 Task: Reply to email with the signature Donald Hall with the subject 'Performance review' from softage.1@softage.net with the message 'I need your input on the best approach to resolving a project issue.' with CC to softage.6@softage.net with an attached document Design_document.docx
Action: Mouse moved to (839, 198)
Screenshot: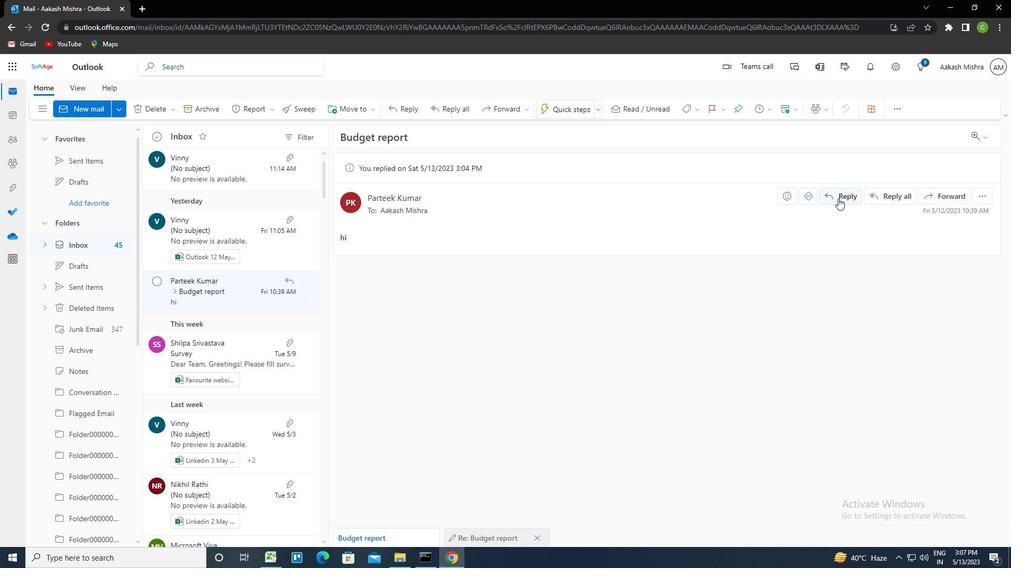 
Action: Mouse pressed left at (839, 198)
Screenshot: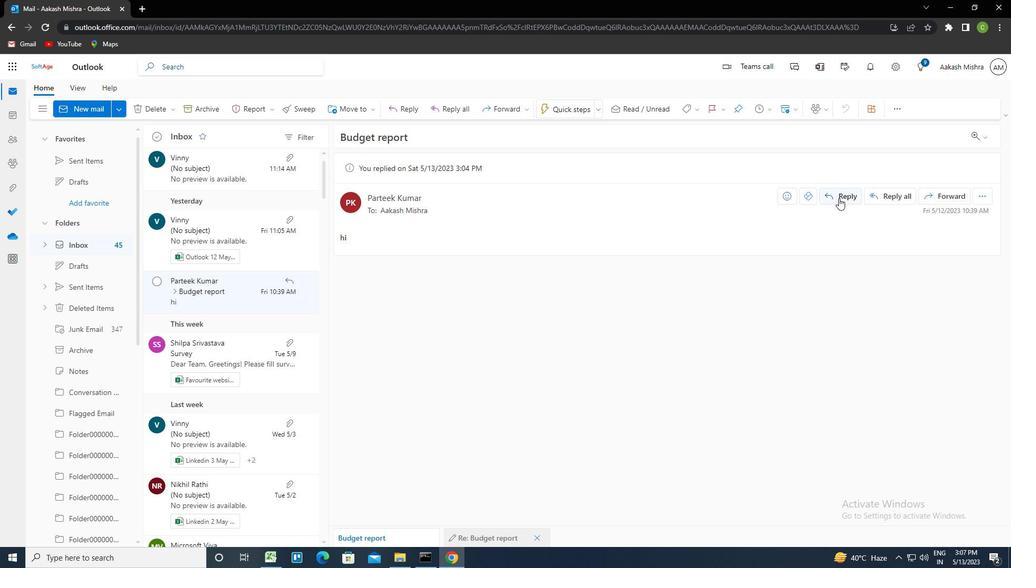 
Action: Mouse moved to (686, 112)
Screenshot: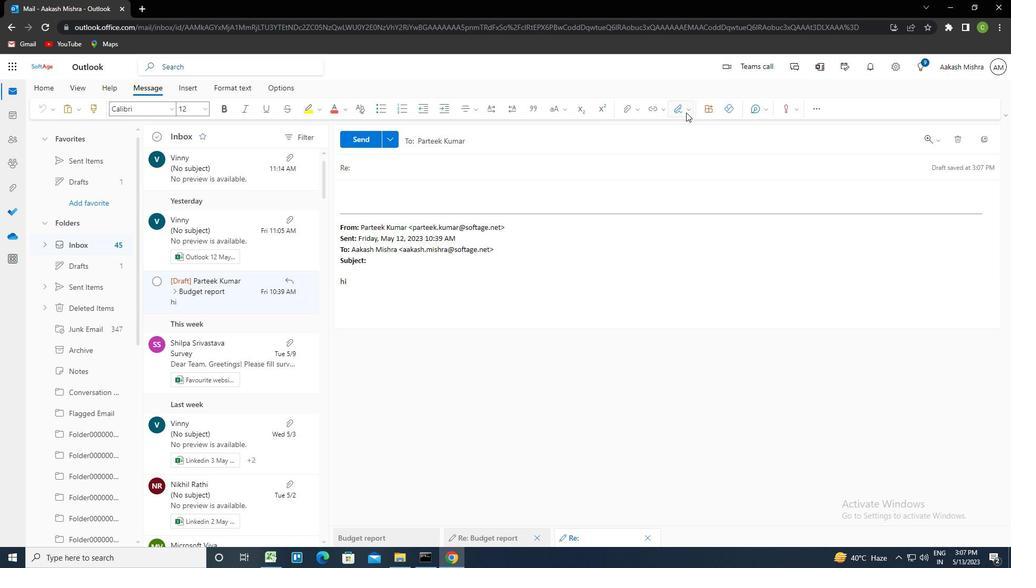 
Action: Mouse pressed left at (686, 112)
Screenshot: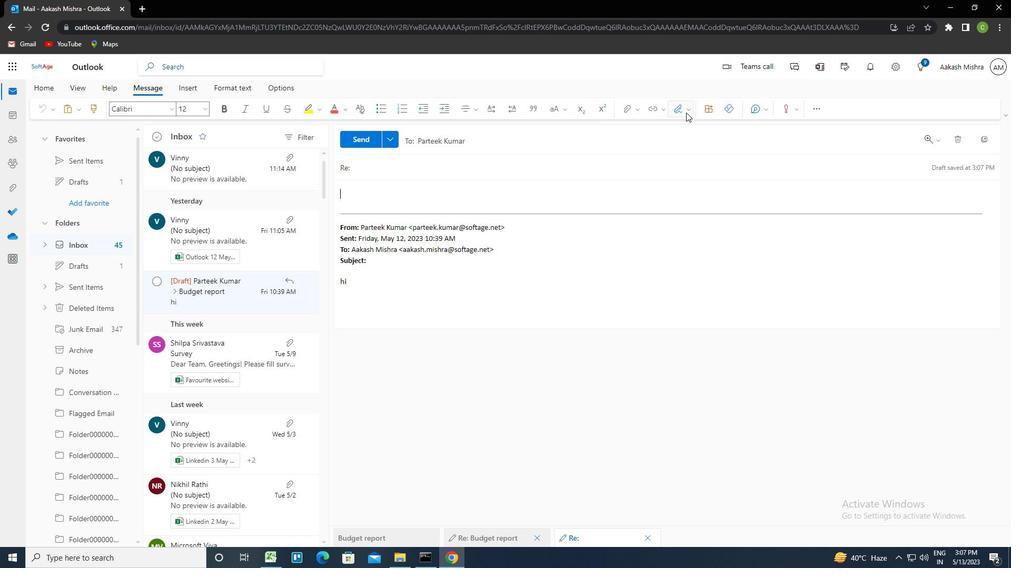 
Action: Mouse moved to (656, 156)
Screenshot: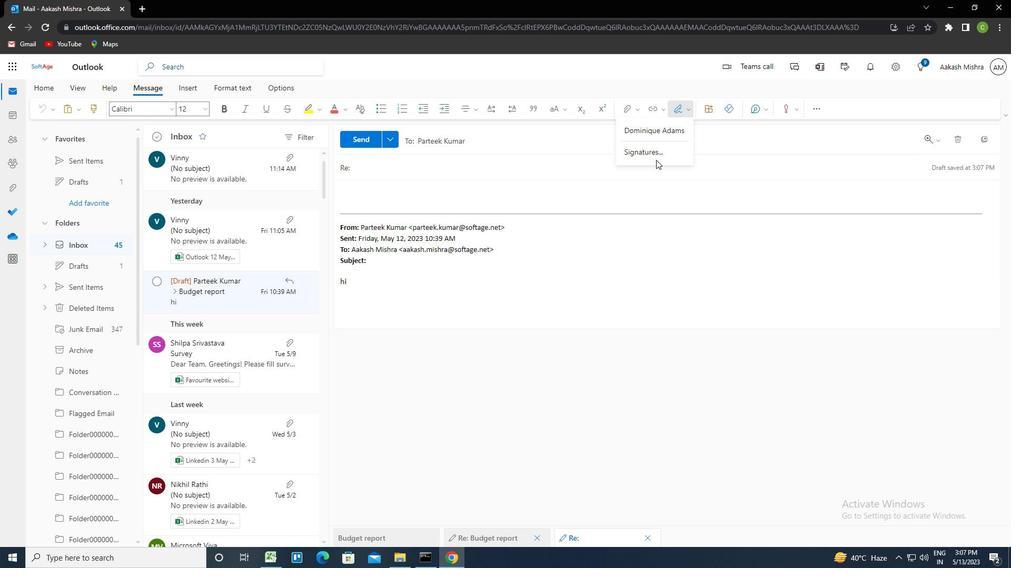 
Action: Mouse pressed left at (656, 156)
Screenshot: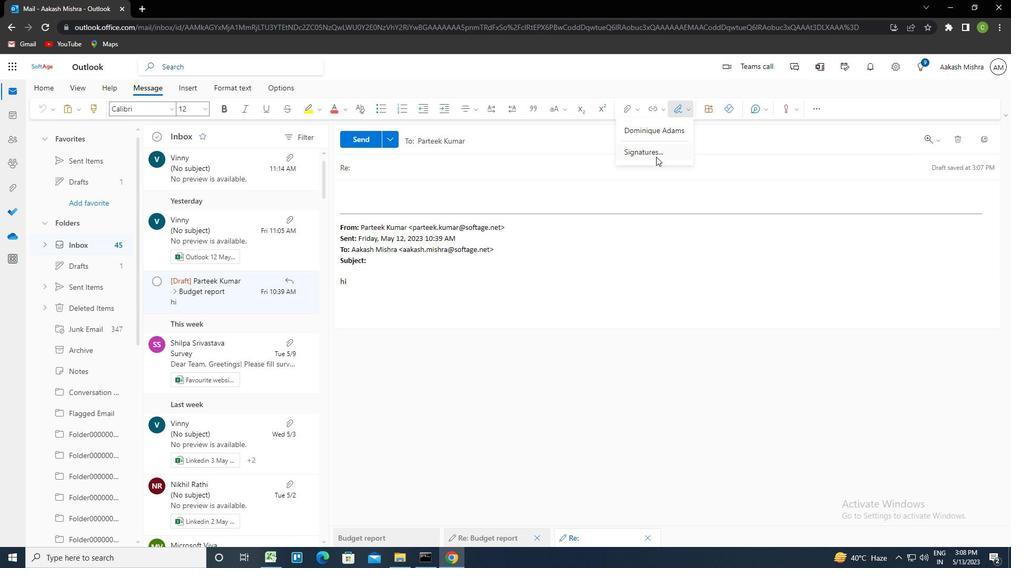 
Action: Mouse moved to (718, 192)
Screenshot: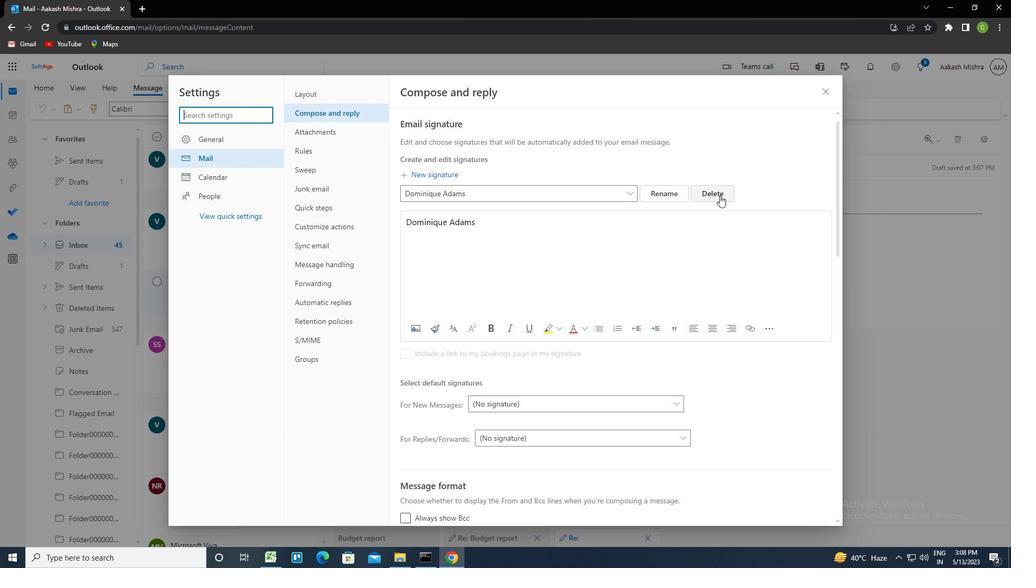 
Action: Mouse pressed left at (718, 192)
Screenshot: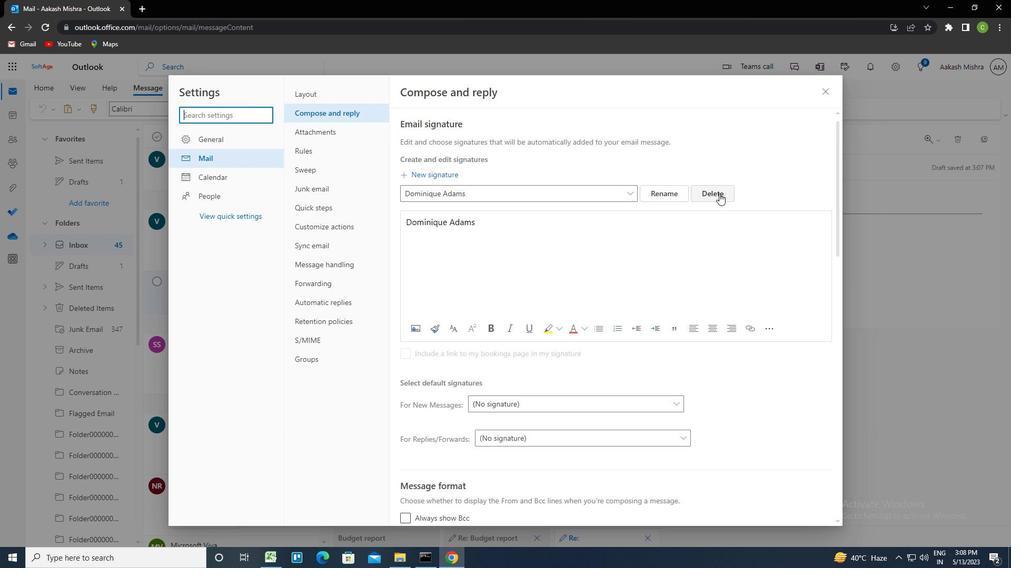 
Action: Mouse moved to (492, 194)
Screenshot: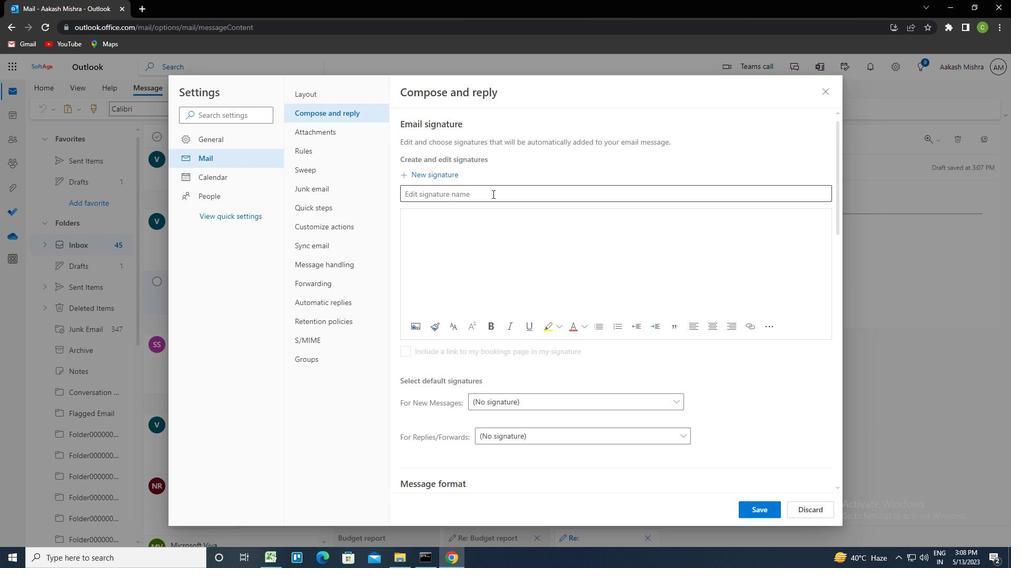 
Action: Mouse pressed left at (492, 194)
Screenshot: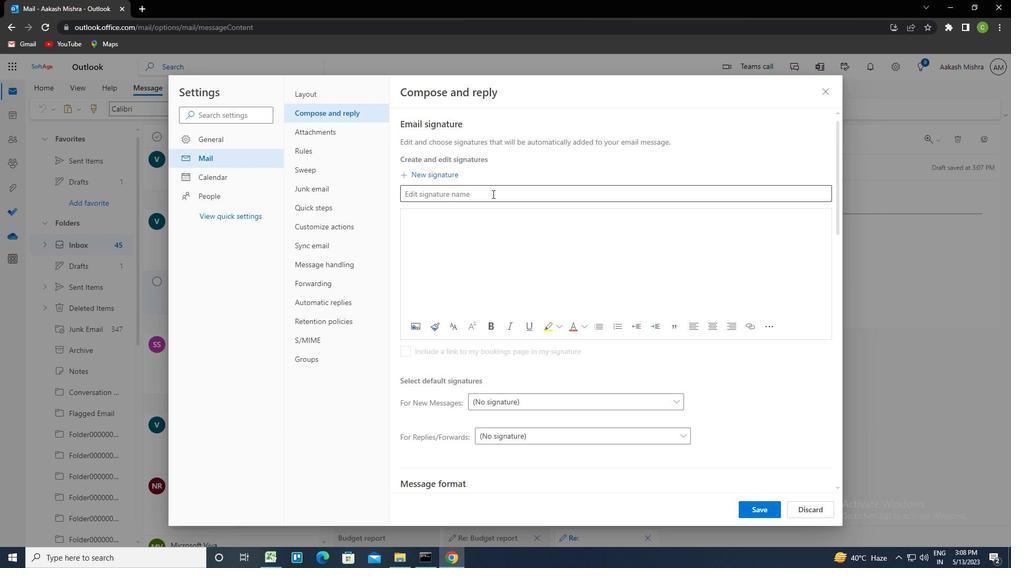 
Action: Key pressed <Key.shift>DONALD<Key.space><Key.shift>HALLctrl+Actrl+C
Screenshot: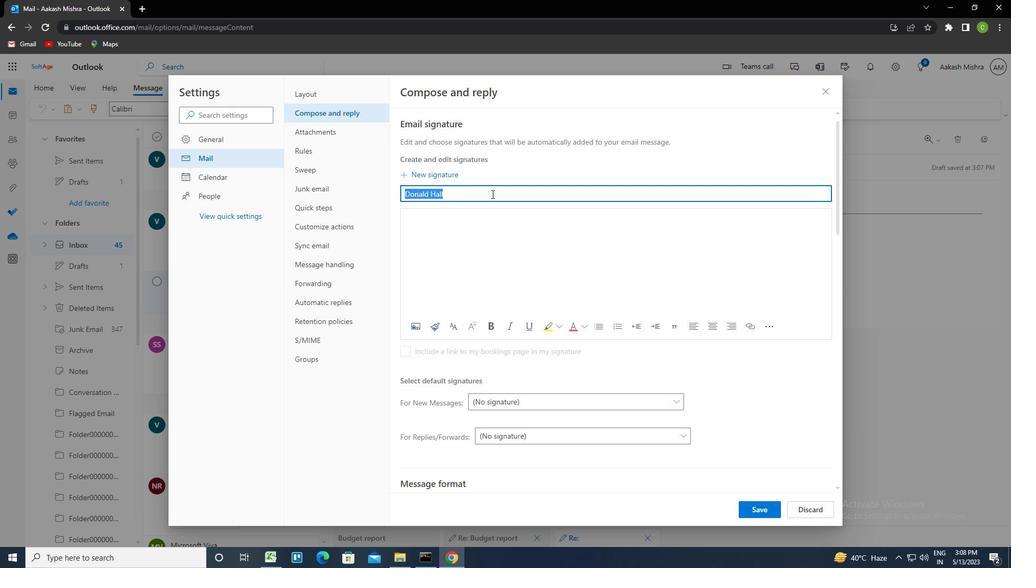 
Action: Mouse moved to (435, 227)
Screenshot: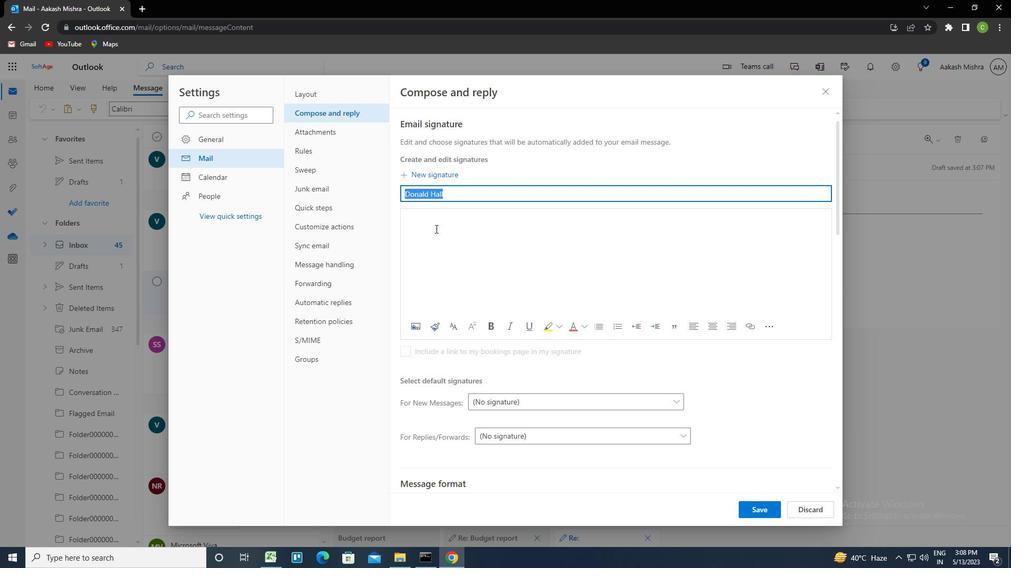 
Action: Mouse pressed left at (435, 227)
Screenshot: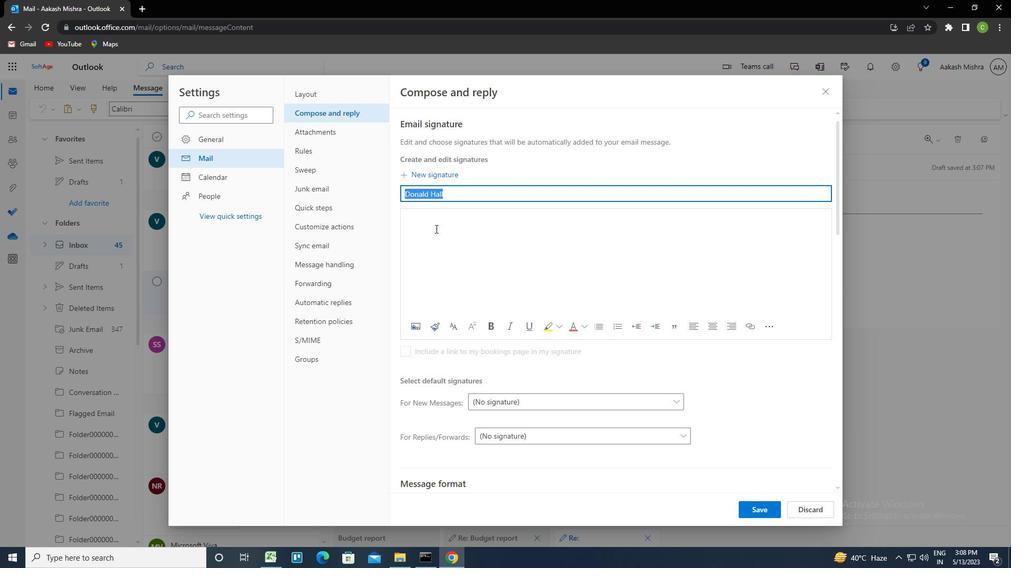 
Action: Key pressed ctrl+V
Screenshot: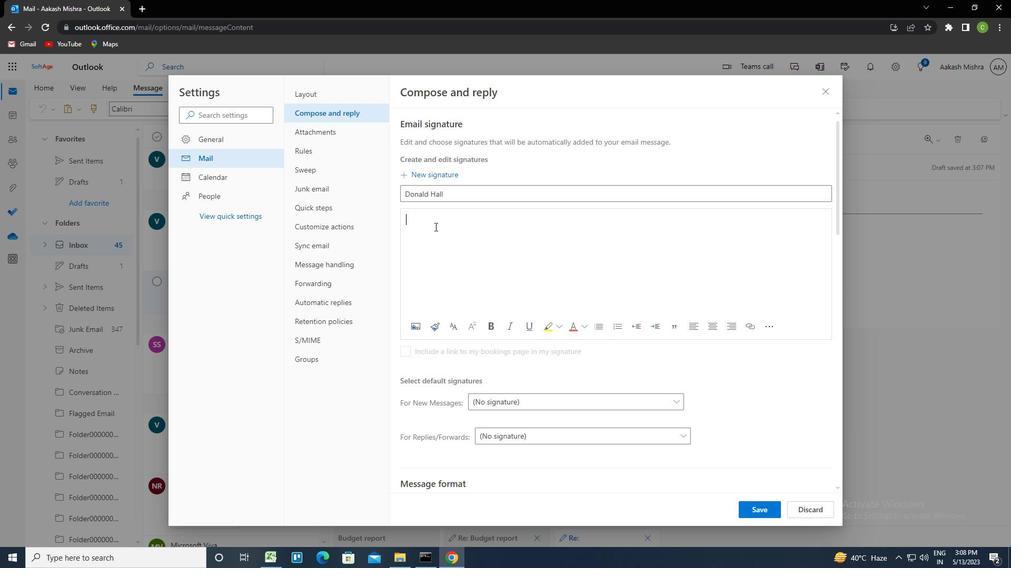 
Action: Mouse moved to (760, 512)
Screenshot: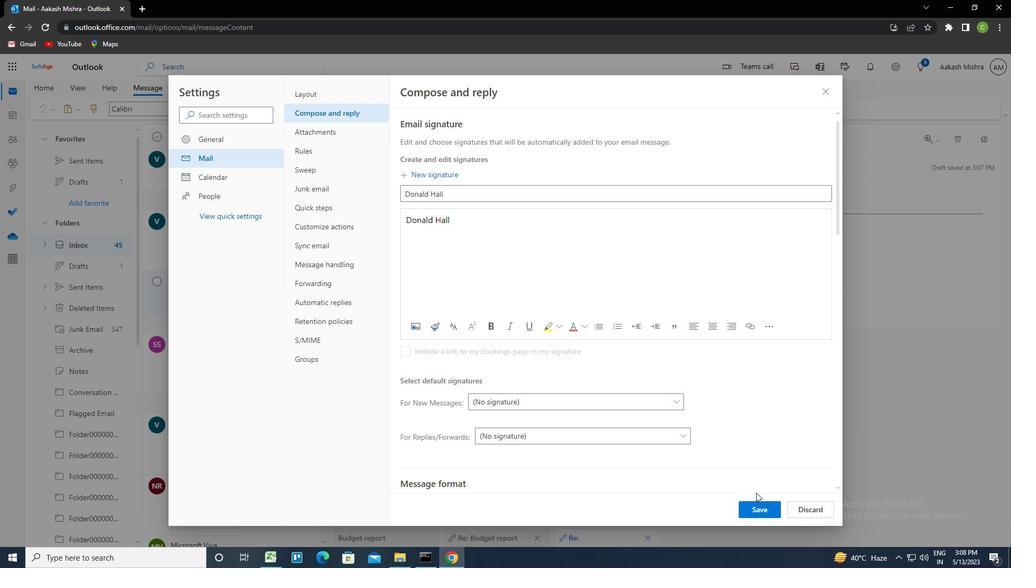 
Action: Mouse pressed left at (760, 512)
Screenshot: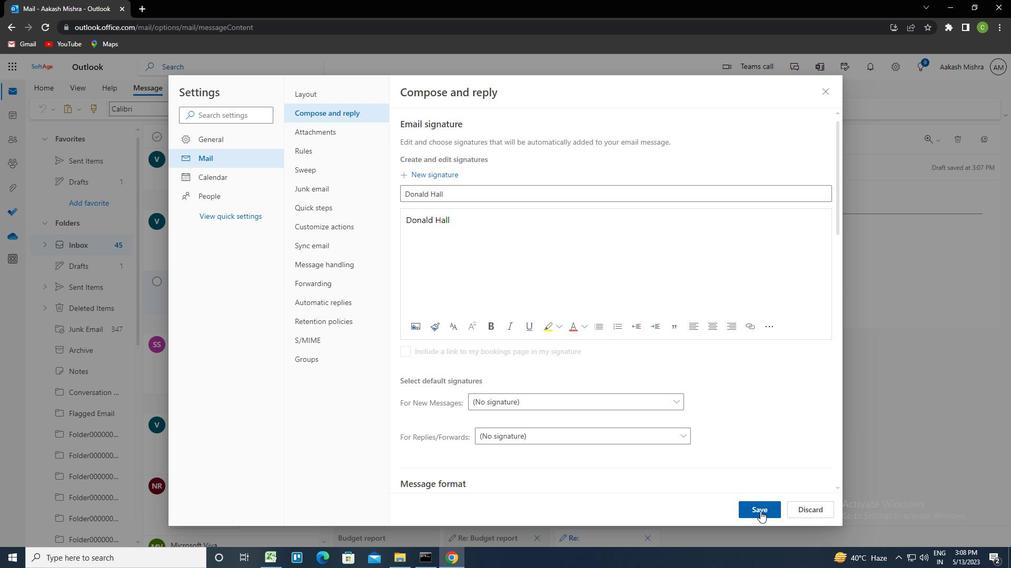 
Action: Mouse moved to (823, 95)
Screenshot: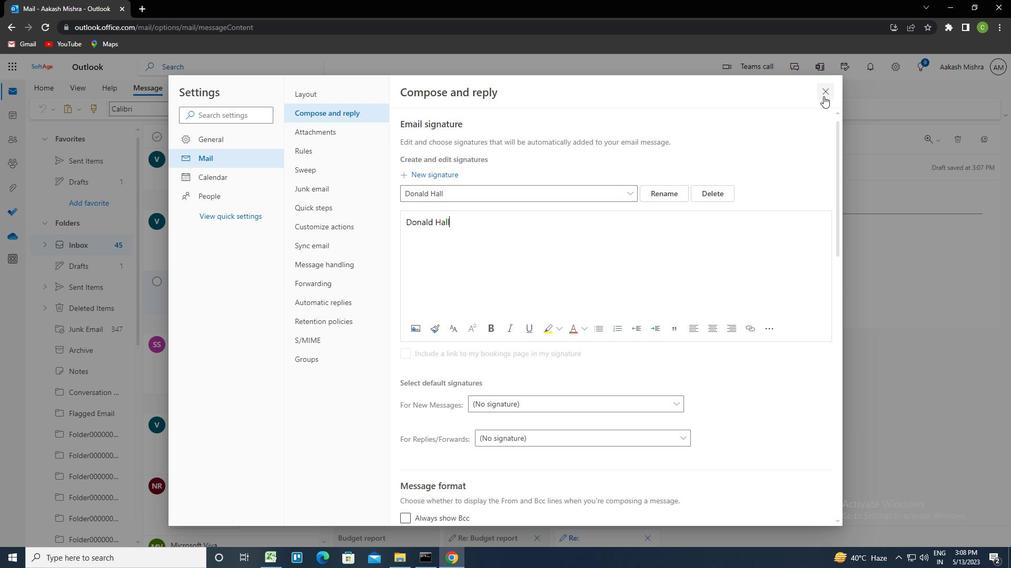 
Action: Mouse pressed left at (823, 95)
Screenshot: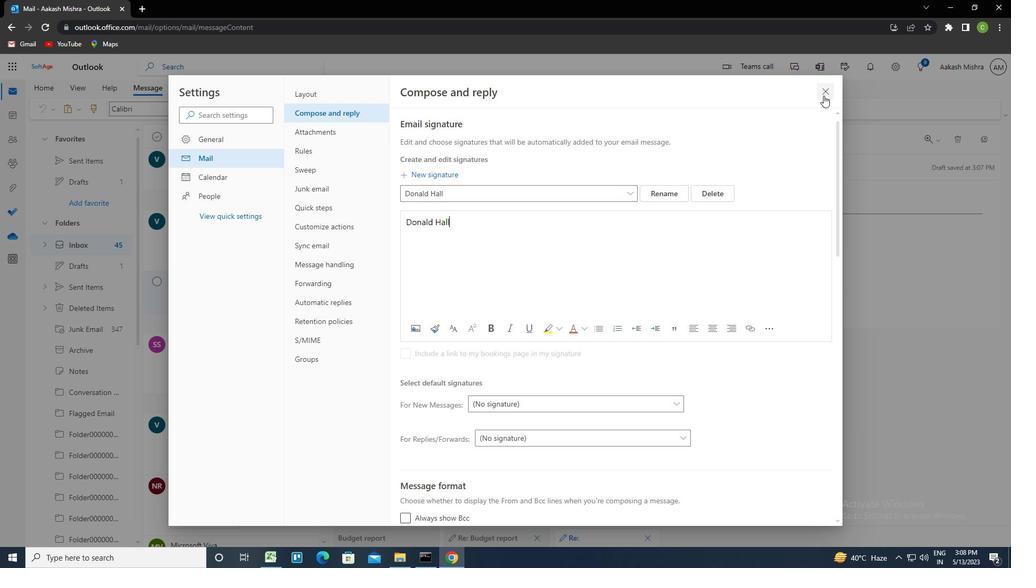 
Action: Mouse moved to (689, 110)
Screenshot: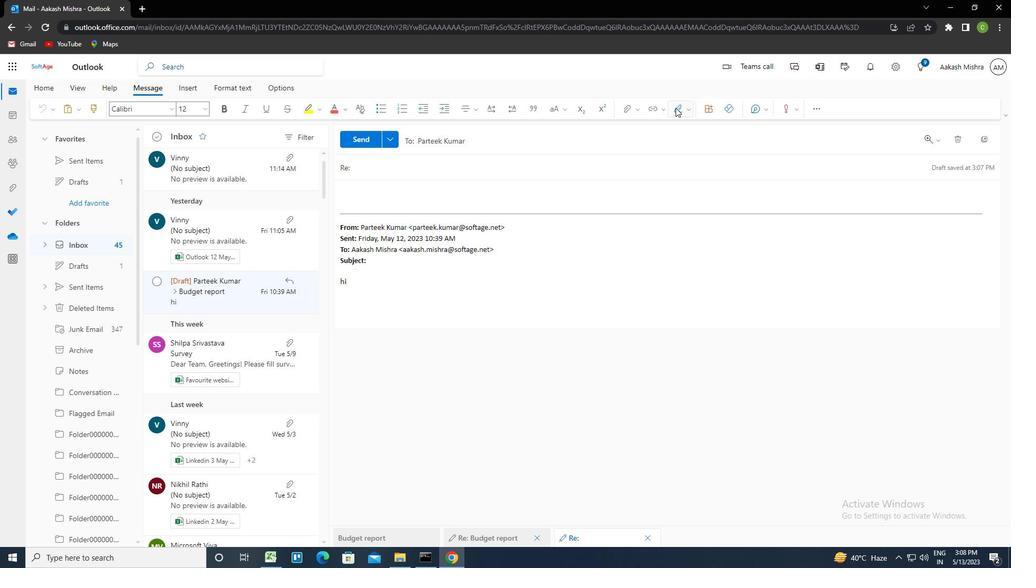 
Action: Mouse pressed left at (689, 110)
Screenshot: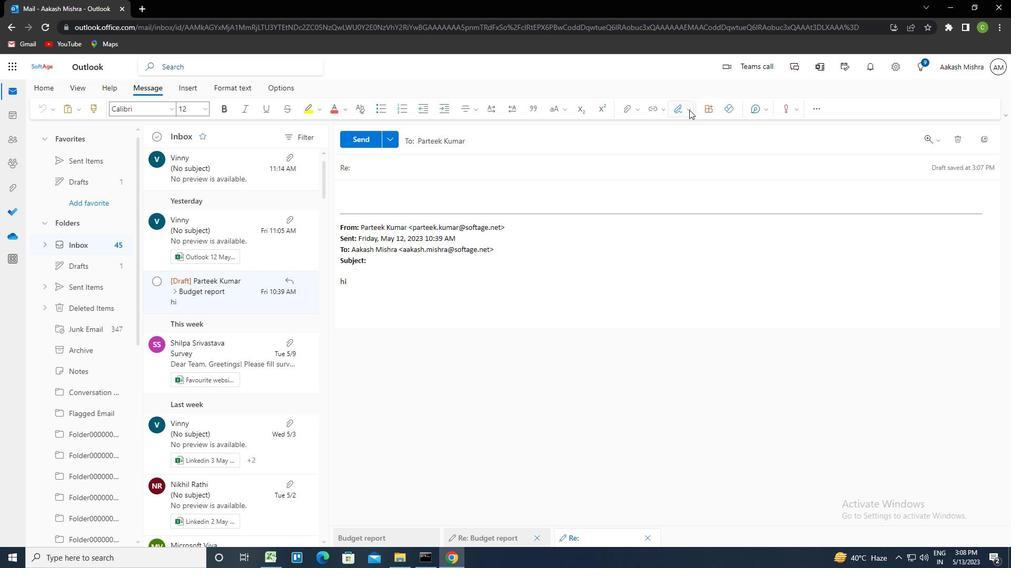 
Action: Mouse moved to (673, 132)
Screenshot: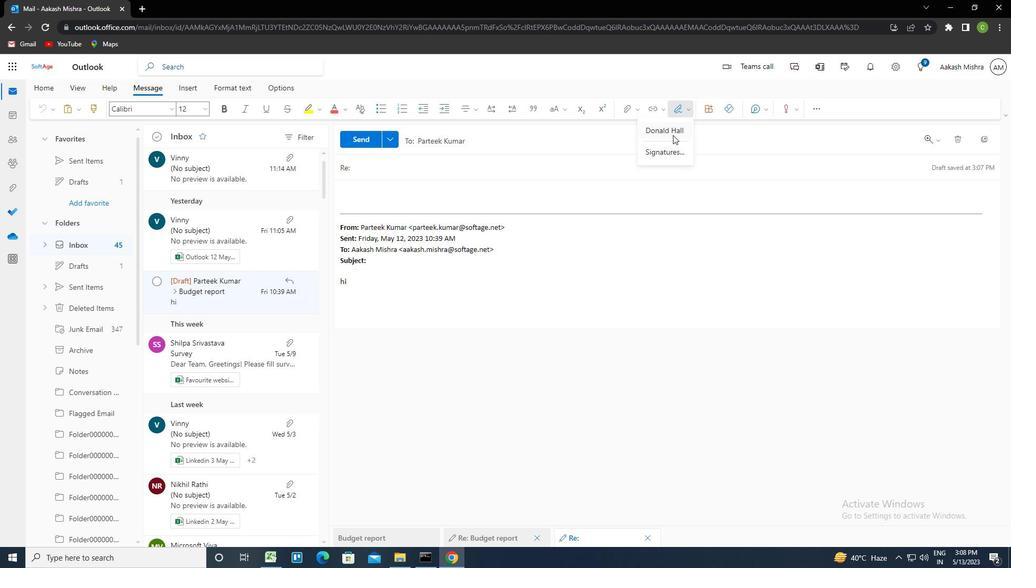 
Action: Mouse pressed left at (673, 132)
Screenshot: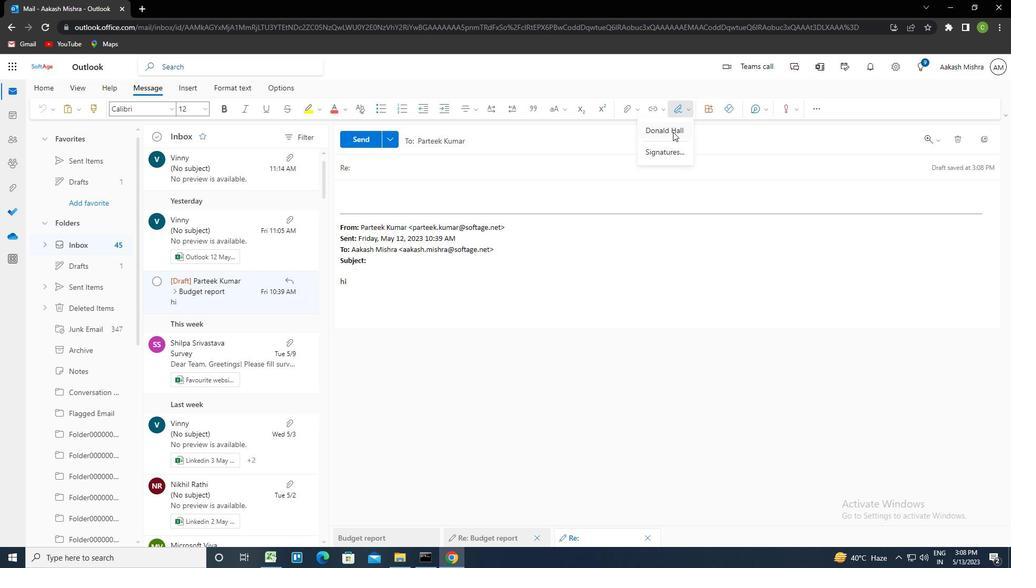
Action: Mouse moved to (364, 171)
Screenshot: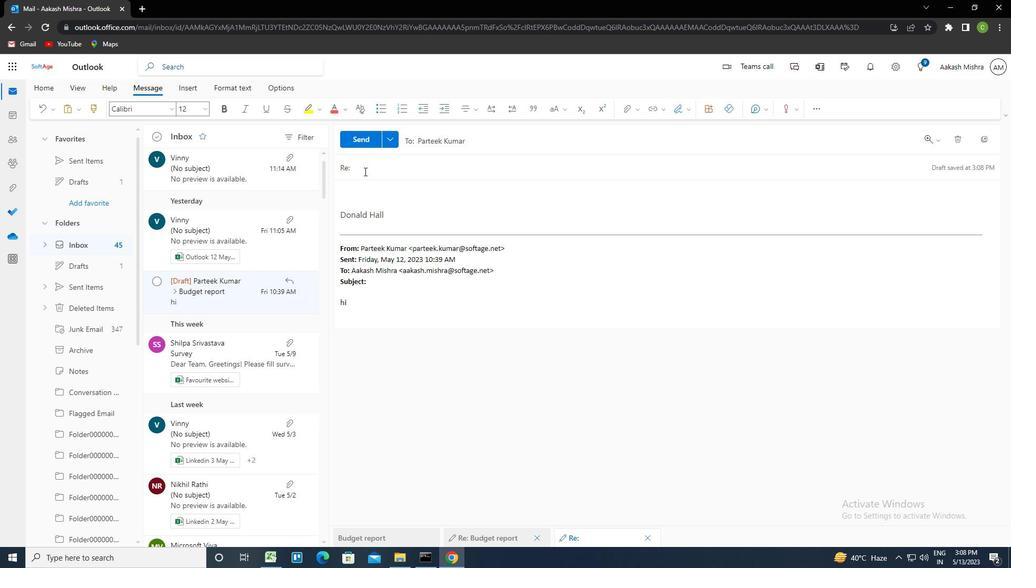 
Action: Mouse pressed left at (364, 171)
Screenshot: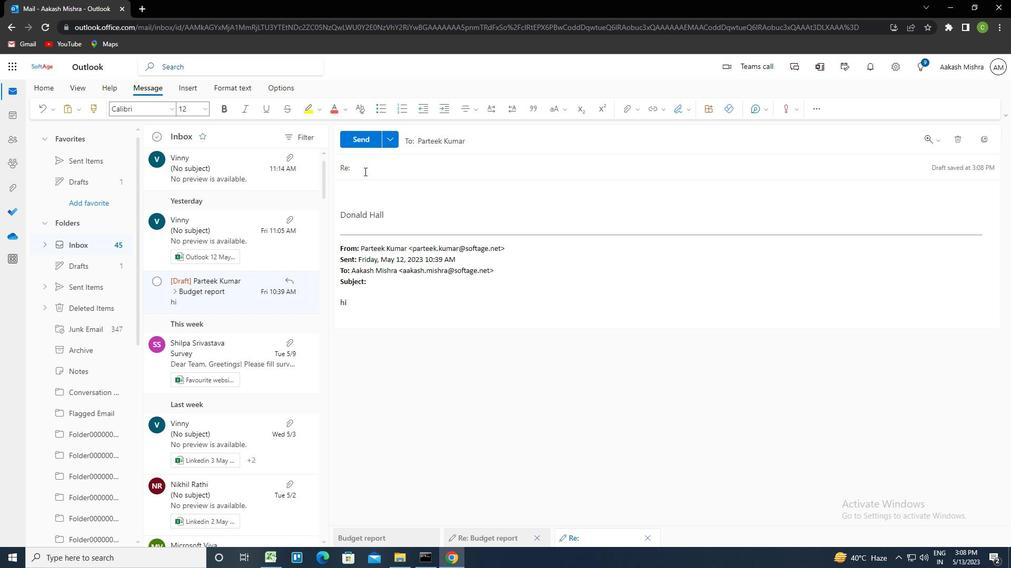 
Action: Key pressed <Key.shift>PERFORMANCE<Key.space>REVIEW
Screenshot: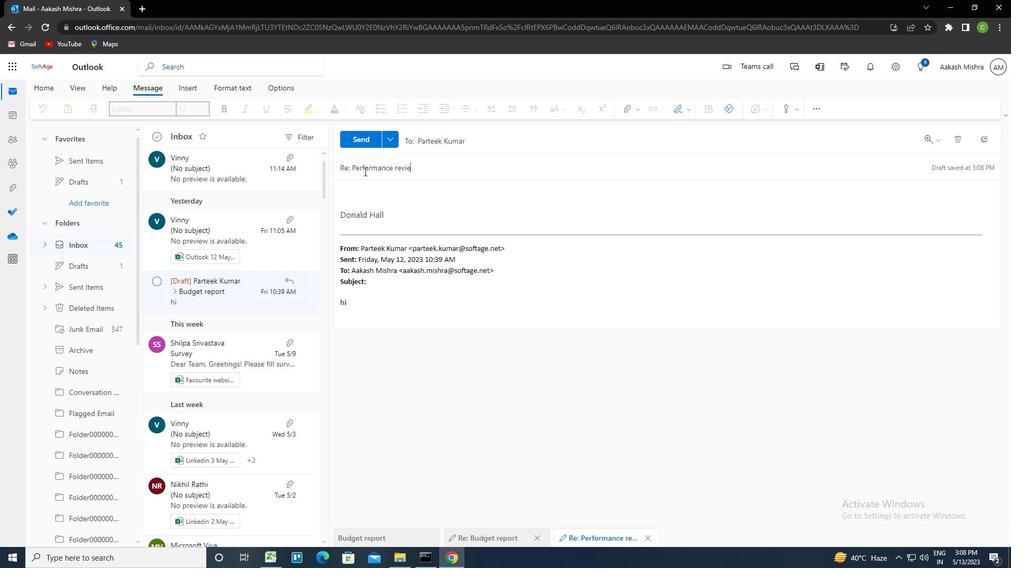 
Action: Mouse moved to (345, 191)
Screenshot: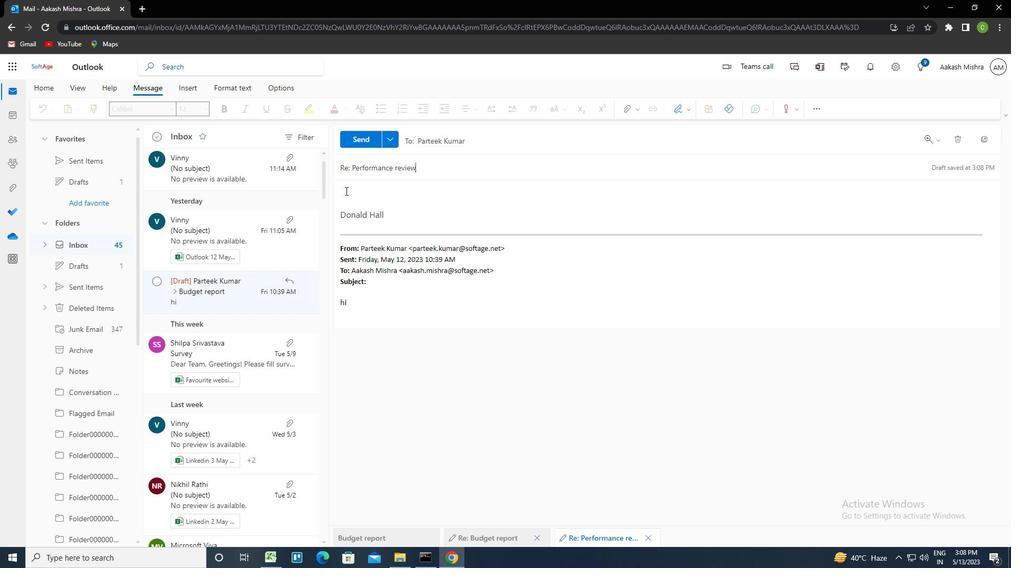 
Action: Mouse pressed left at (345, 191)
Screenshot: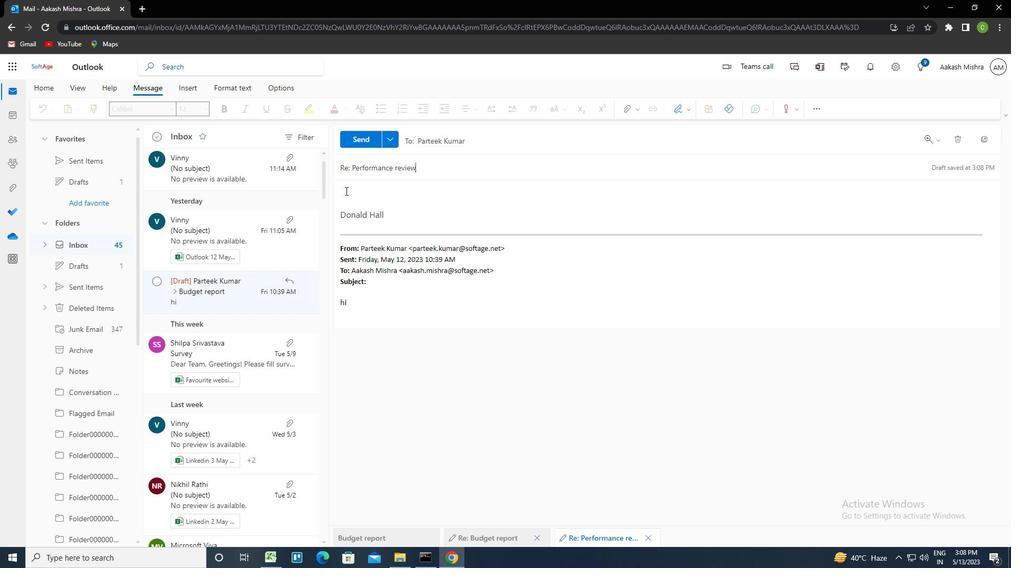 
Action: Mouse moved to (346, 191)
Screenshot: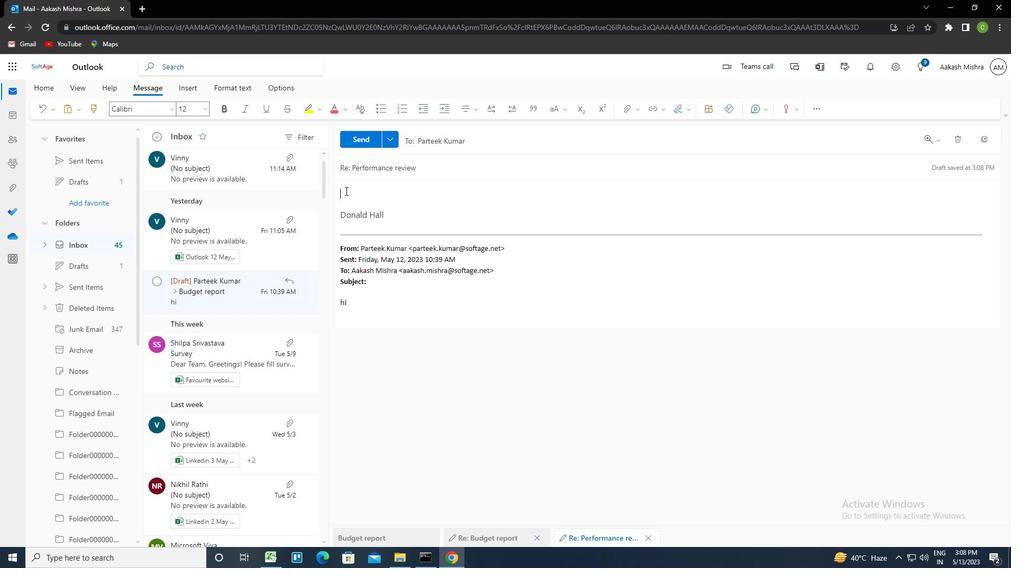 
Action: Key pressed <Key.shift>I<Key.space>NEED<Key.space>YOUR<Key.space>INPUT<Key.space>ON<Key.space>THE<Key.space>BEST<Key.space>APPROACH<Key.space>TO<Key.space>RESOLB<Key.backspace>VING<Key.space>A<Key.space>PROJECT<Key.space>ISSUE.
Screenshot: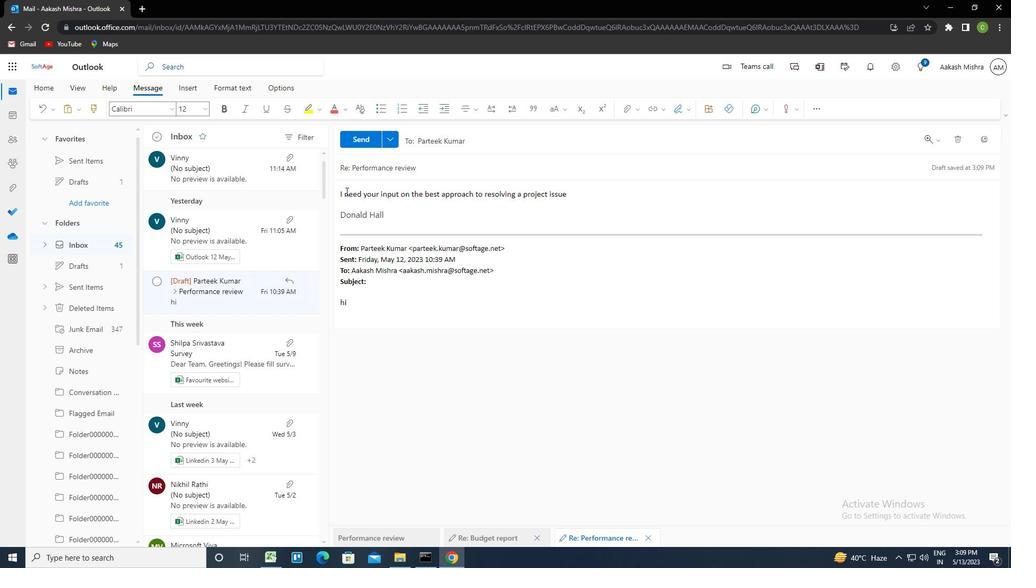 
Action: Mouse moved to (439, 141)
Screenshot: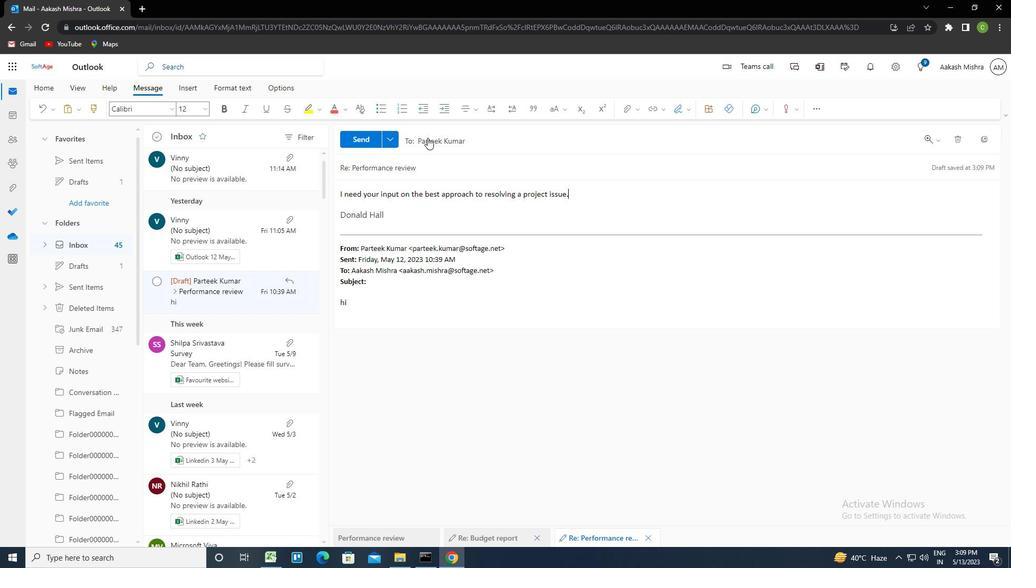 
Action: Mouse pressed left at (439, 141)
Screenshot: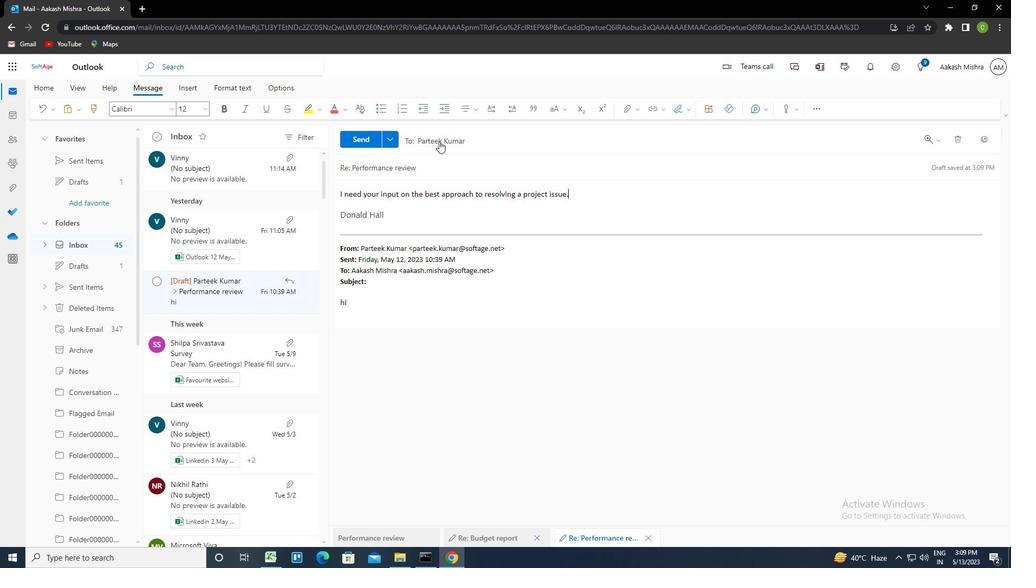 
Action: Mouse moved to (406, 192)
Screenshot: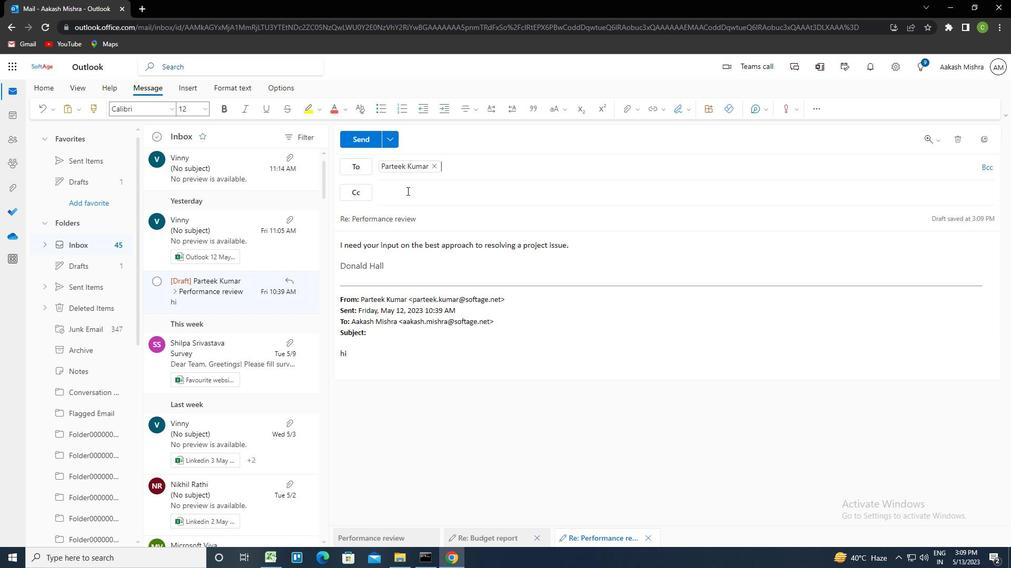
Action: Mouse pressed left at (406, 192)
Screenshot: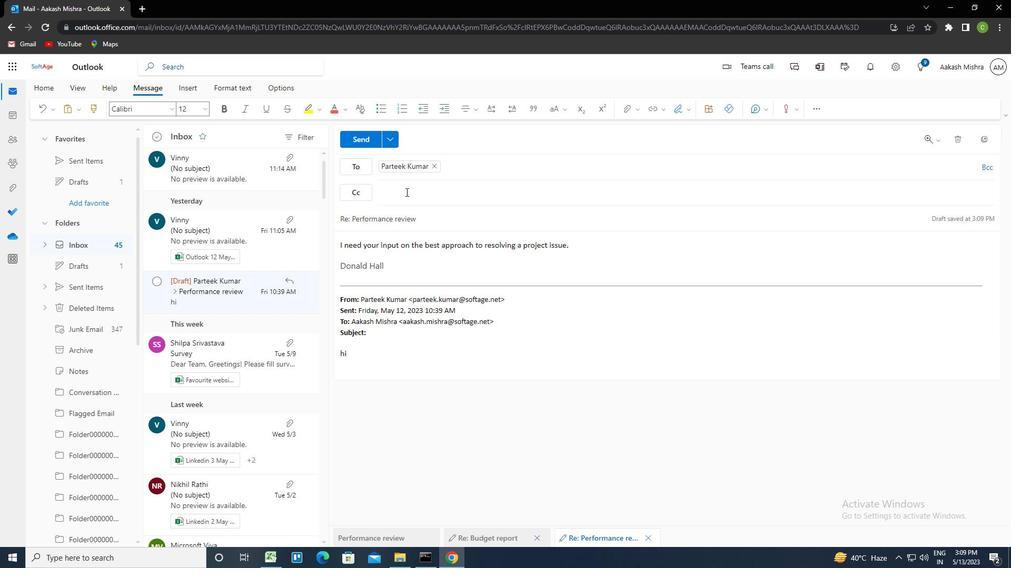 
Action: Key pressed <Key.shift><Key.shift><Key.shift><Key.shift>SOFTAGE.6NET
Screenshot: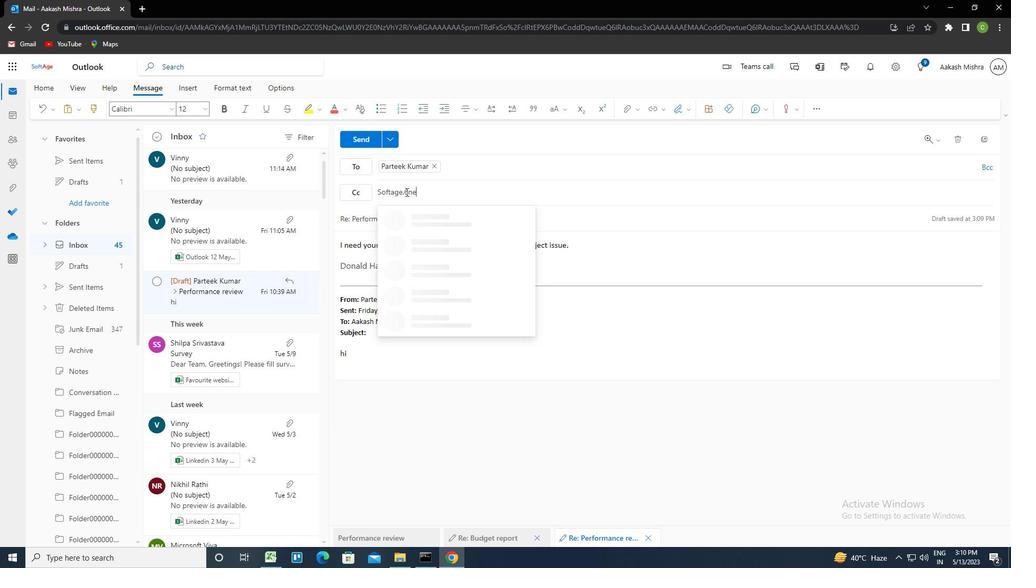 
Action: Mouse moved to (457, 197)
Screenshot: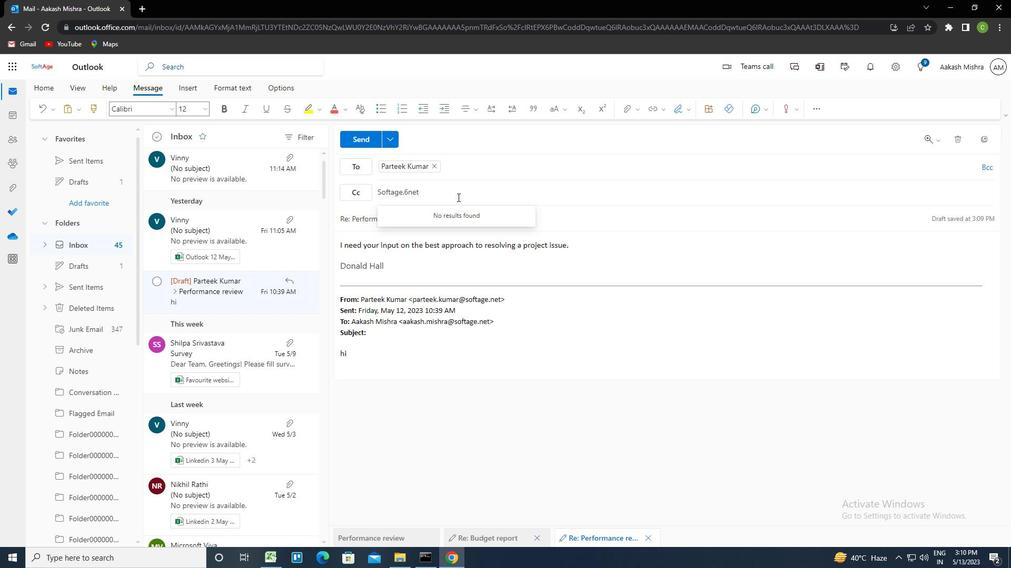 
Action: Key pressed <Key.enter><Key.backspace><Key.backspace><Key.backspace><Key.shift><Key.shift><Key.shift><Key.shift><Key.shift><Key.shift><Key.shift><Key.shift><Key.shift><Key.shift>@SOFTAGE.NET<Key.enter>
Screenshot: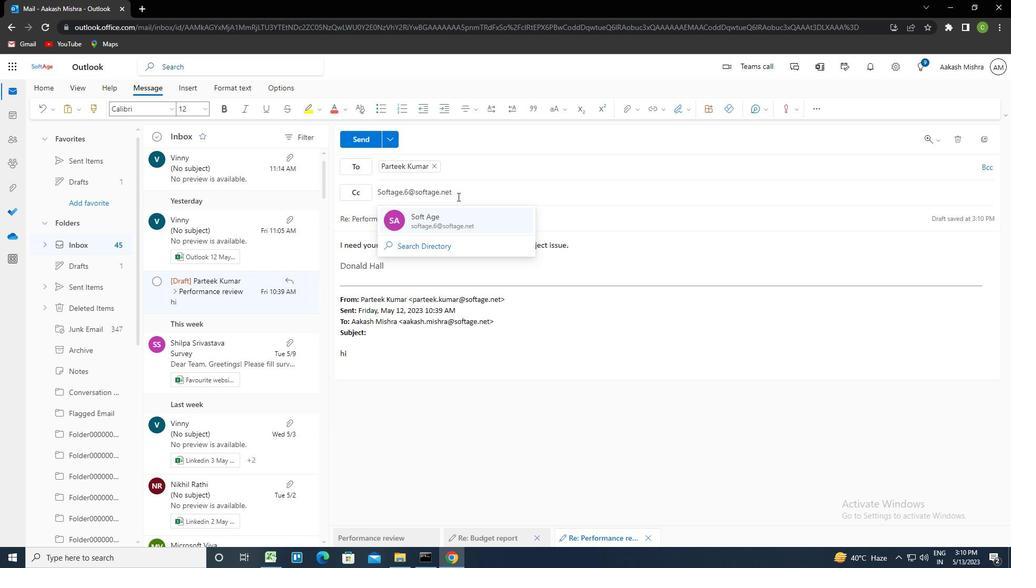 
Action: Mouse moved to (639, 109)
Screenshot: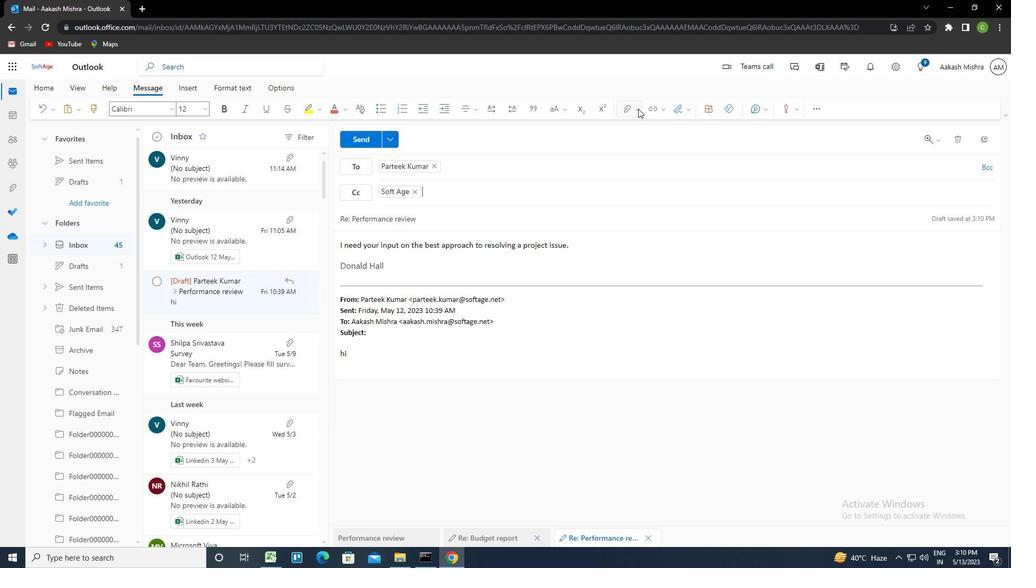 
Action: Mouse pressed left at (639, 109)
Screenshot: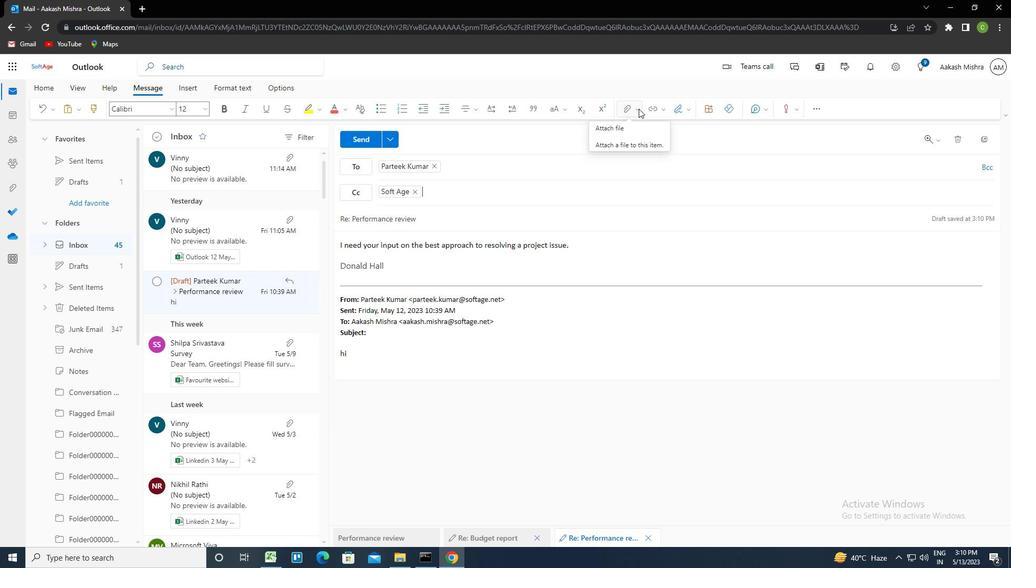 
Action: Mouse moved to (565, 132)
Screenshot: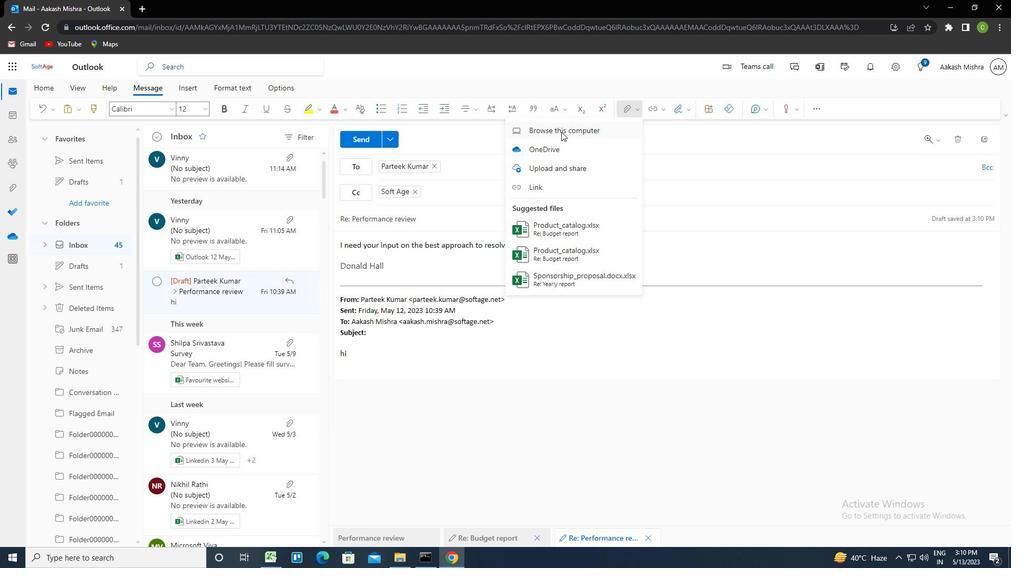 
Action: Mouse pressed left at (565, 132)
Screenshot: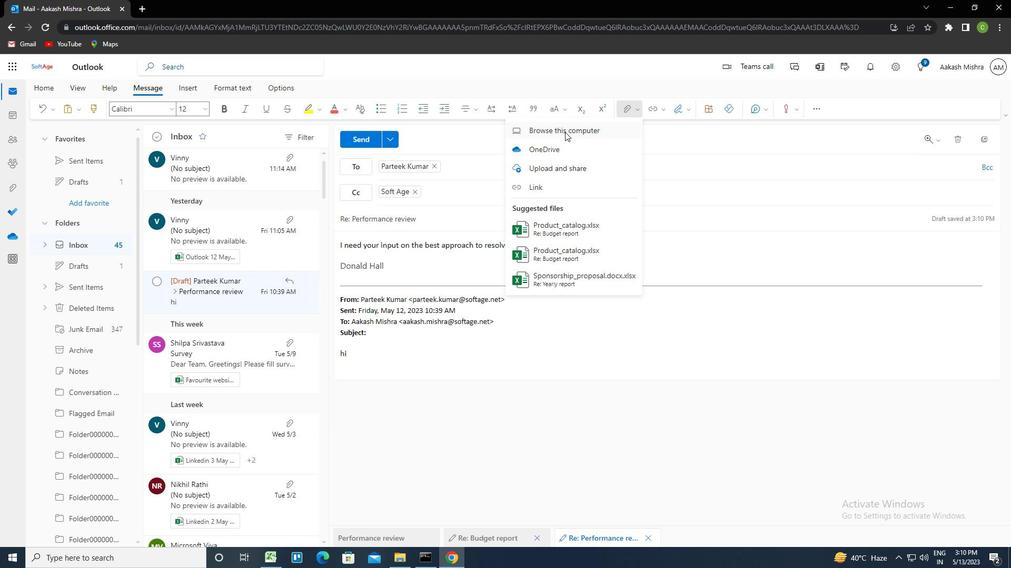 
Action: Mouse moved to (160, 144)
Screenshot: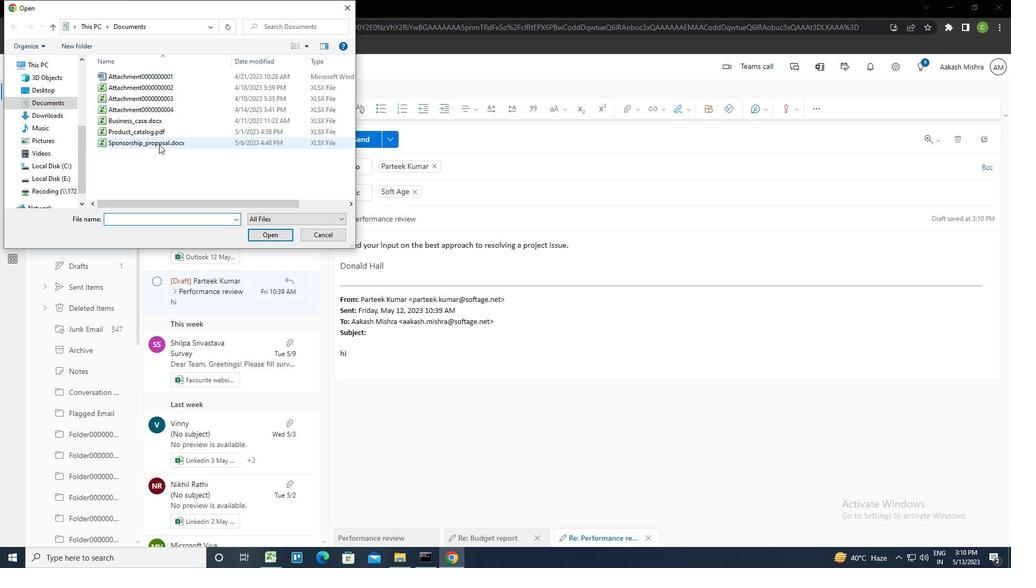 
Action: Mouse pressed left at (160, 144)
Screenshot: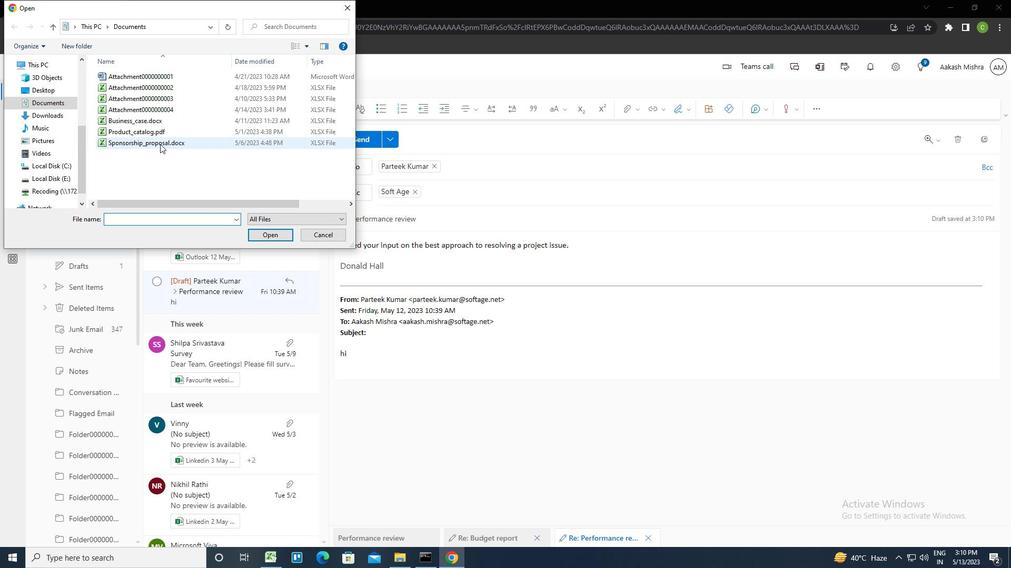 
Action: Key pressed <Key.f2><Key.shift>DESIGN<Key.space><Key.backspace><Key.shift_r><Key.shift_r><Key.shift_r><Key.shift_r><Key.shift_r><Key.shift_r><Key.shift_r><Key.shift_r><Key.shift_r><Key.shift_r><Key.shift_r>_DOCUMENT.DOCX<Key.enter>
Screenshot: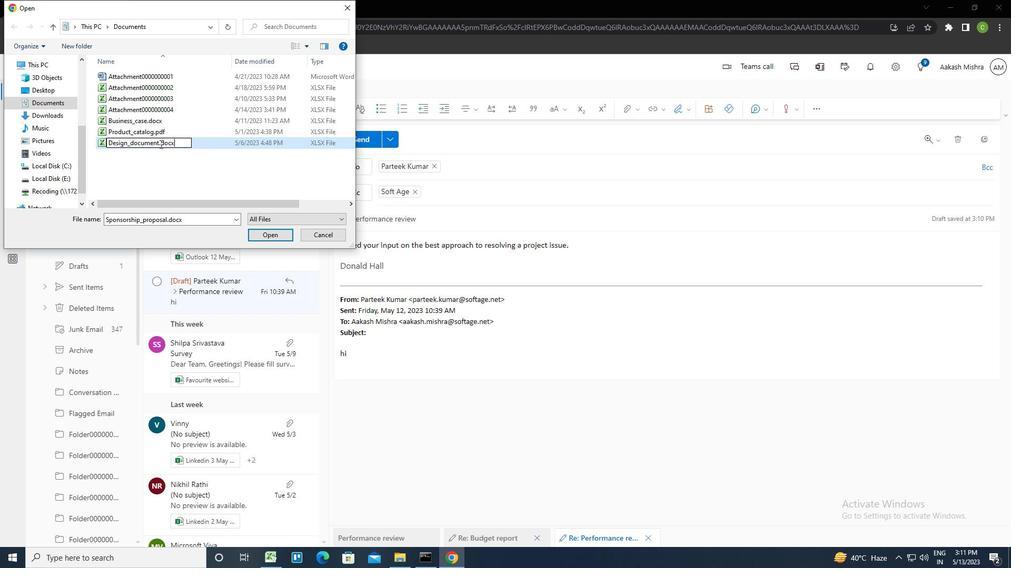 
Action: Mouse moved to (257, 233)
Screenshot: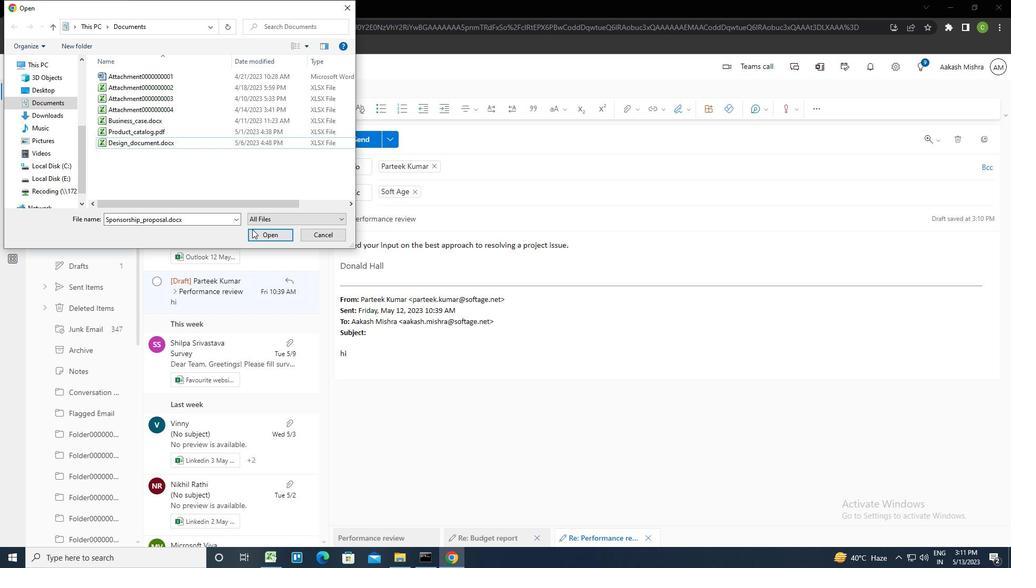 
Action: Mouse pressed left at (257, 233)
Screenshot: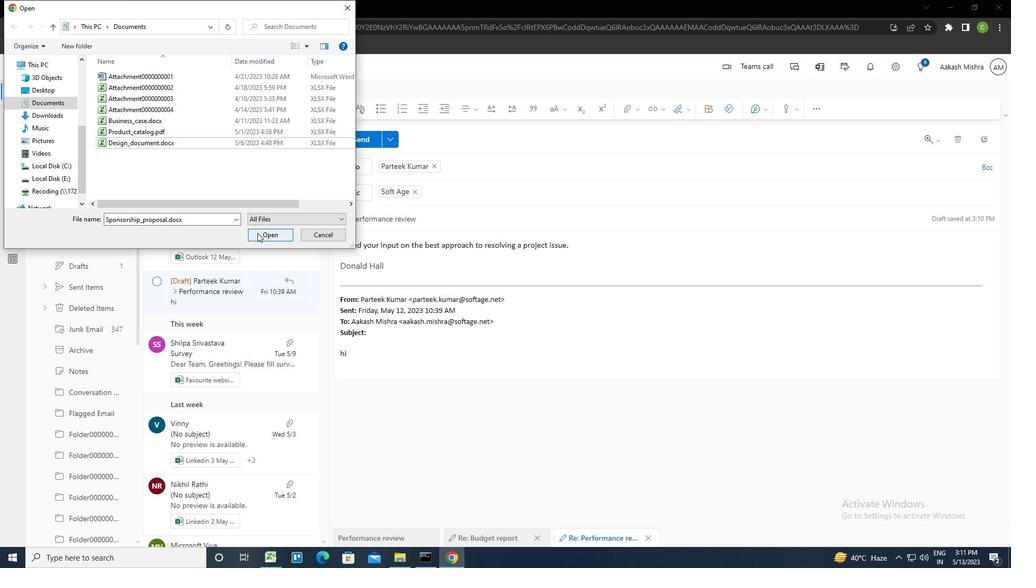 
Action: Mouse moved to (182, 145)
Screenshot: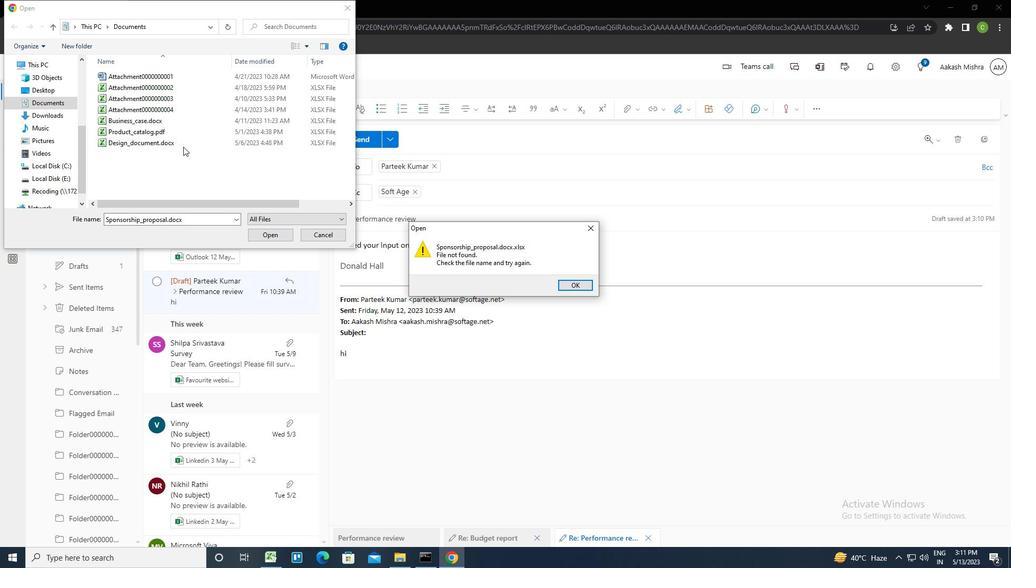 
Action: Mouse pressed left at (182, 145)
Screenshot: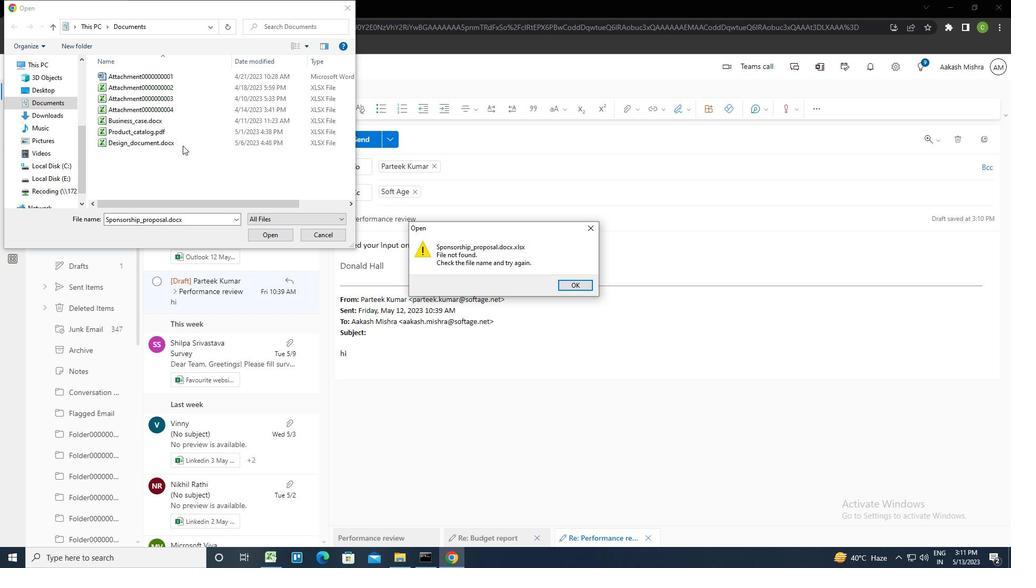 
Action: Mouse moved to (564, 281)
Screenshot: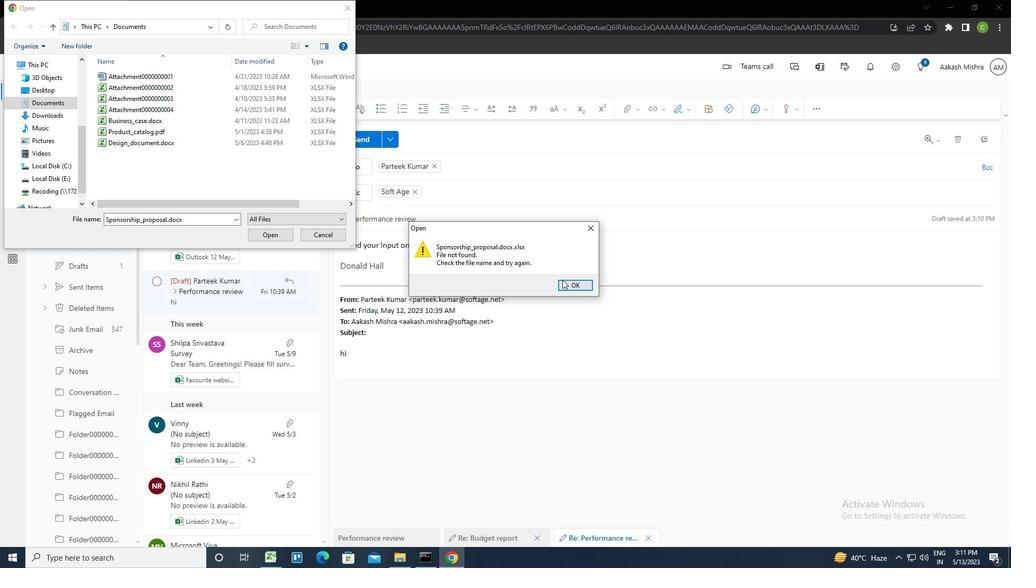 
Action: Mouse pressed left at (564, 281)
Screenshot: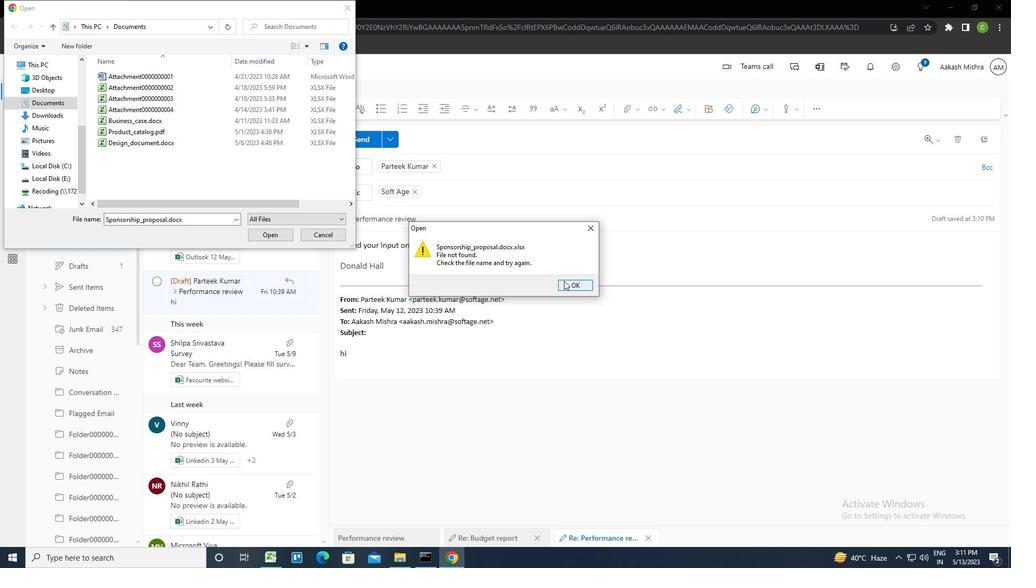 
Action: Mouse moved to (184, 145)
Screenshot: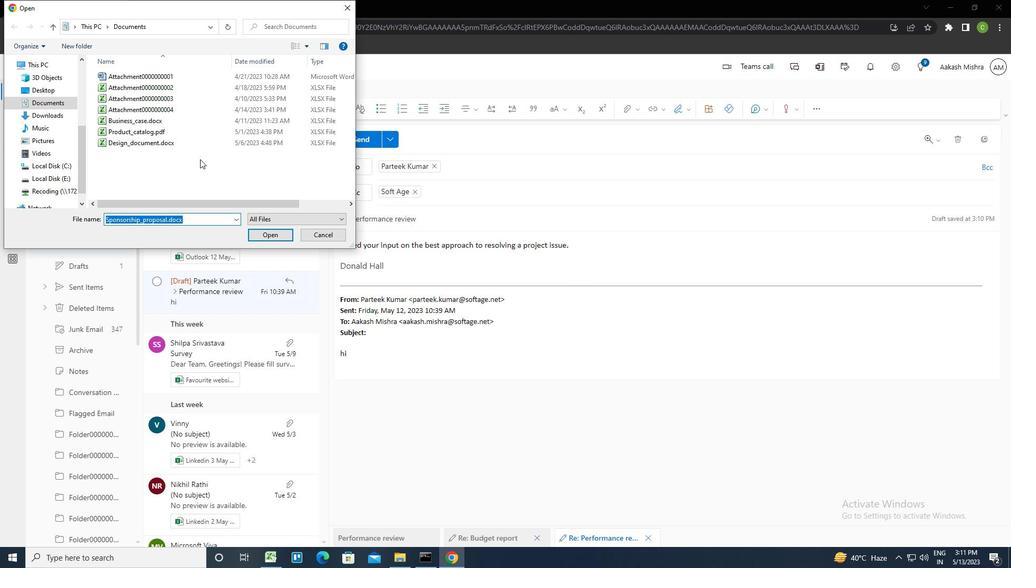 
Action: Mouse pressed left at (184, 145)
Screenshot: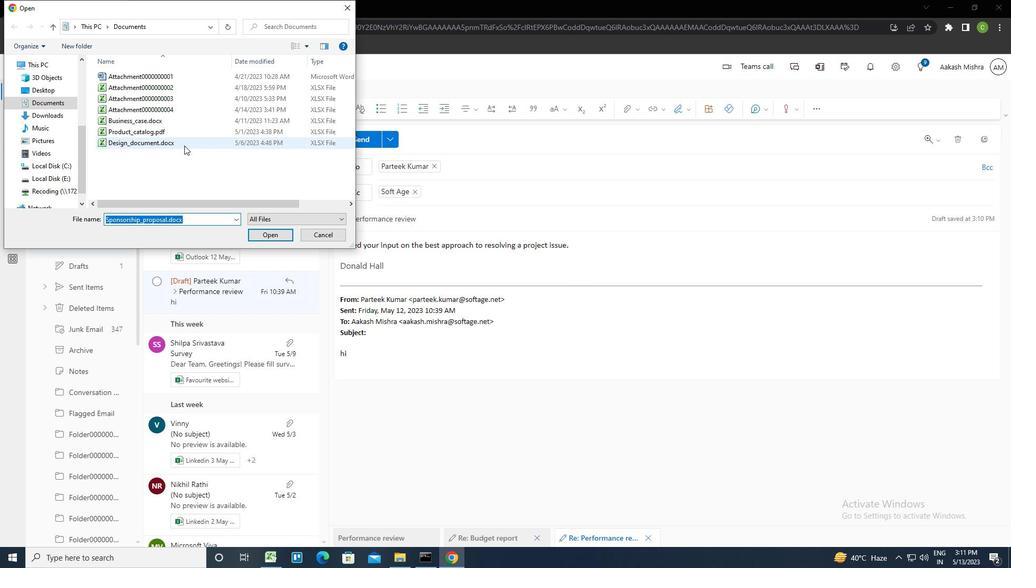 
Action: Mouse moved to (183, 145)
Screenshot: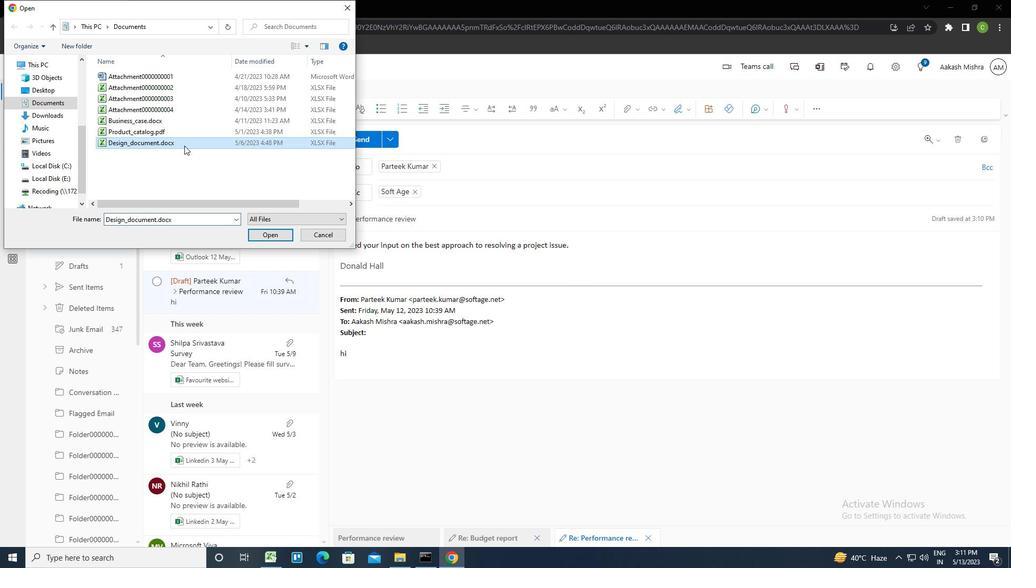 
Action: Key pressed <Key.f2>
Screenshot: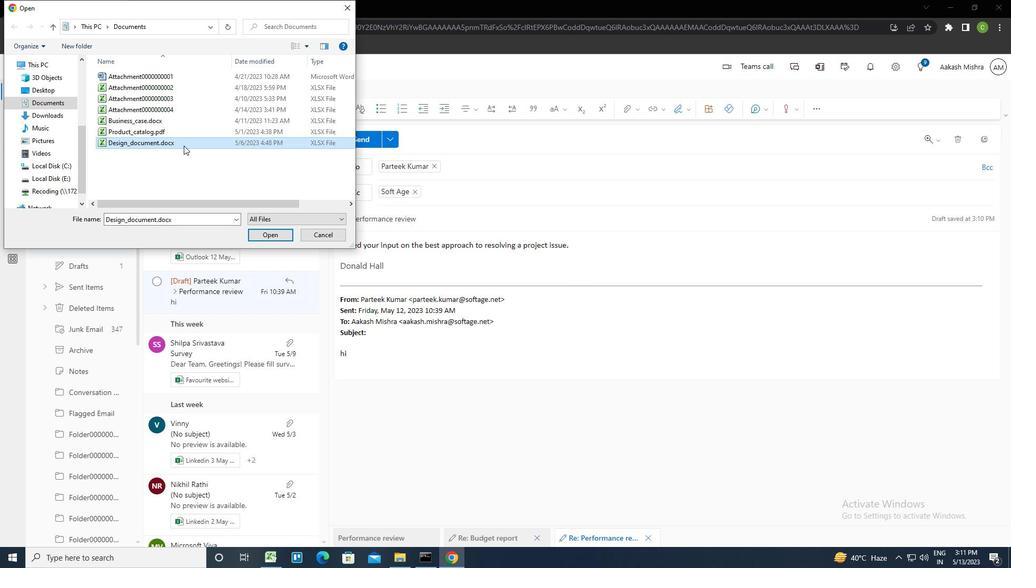 
Action: Mouse pressed left at (183, 145)
Screenshot: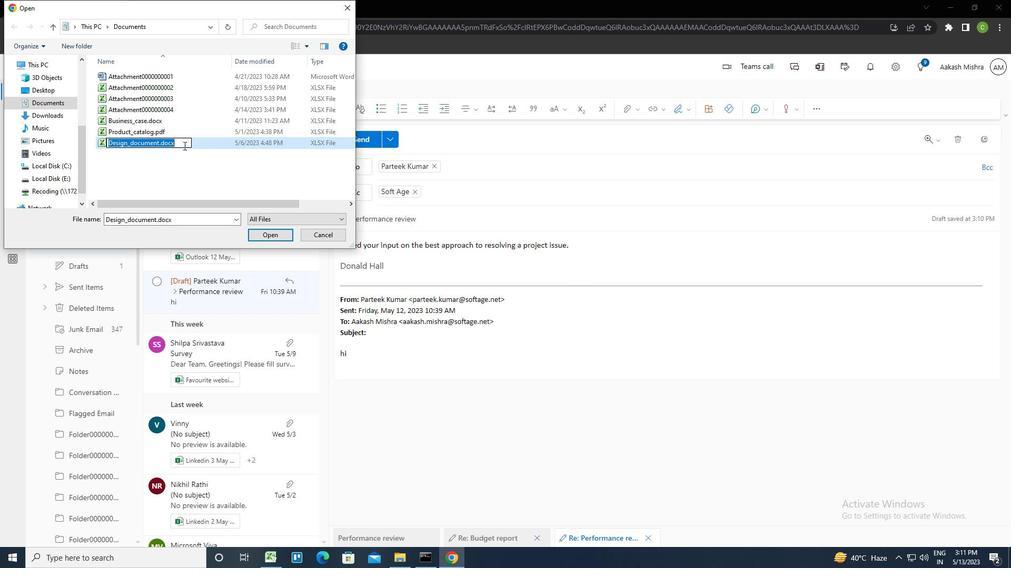 
Action: Key pressed <Key.backspace><Key.backspace><Key.backspace><Key.backspace><Key.backspace><Key.enter>
Screenshot: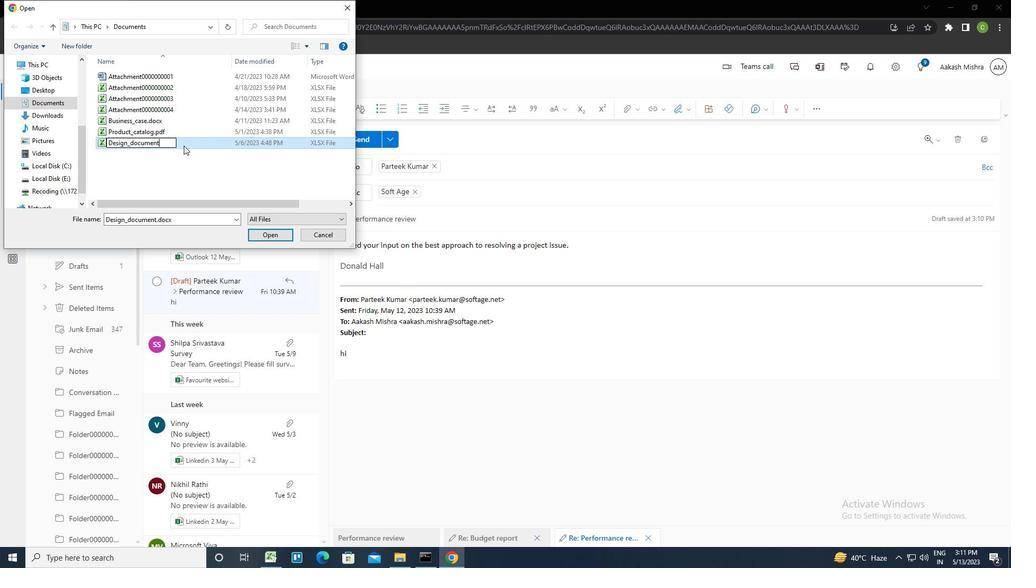
Action: Mouse moved to (269, 231)
Screenshot: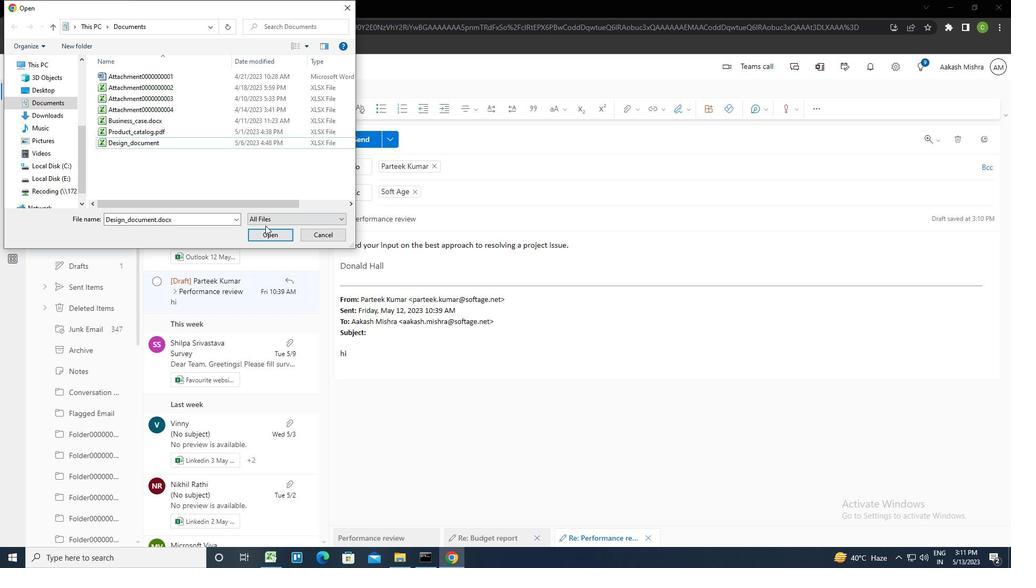 
Action: Mouse pressed left at (269, 231)
Screenshot: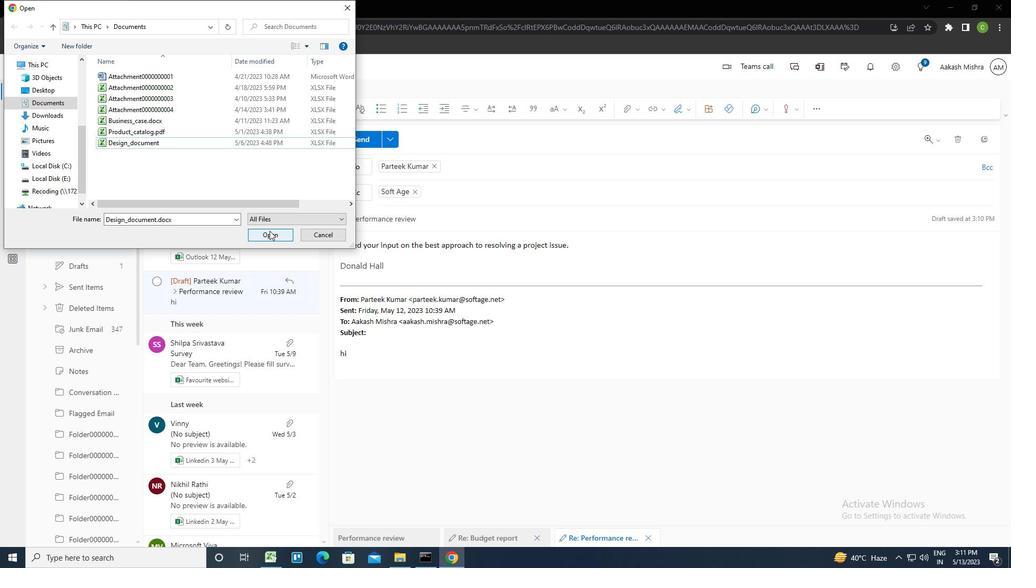
Action: Mouse moved to (573, 287)
Screenshot: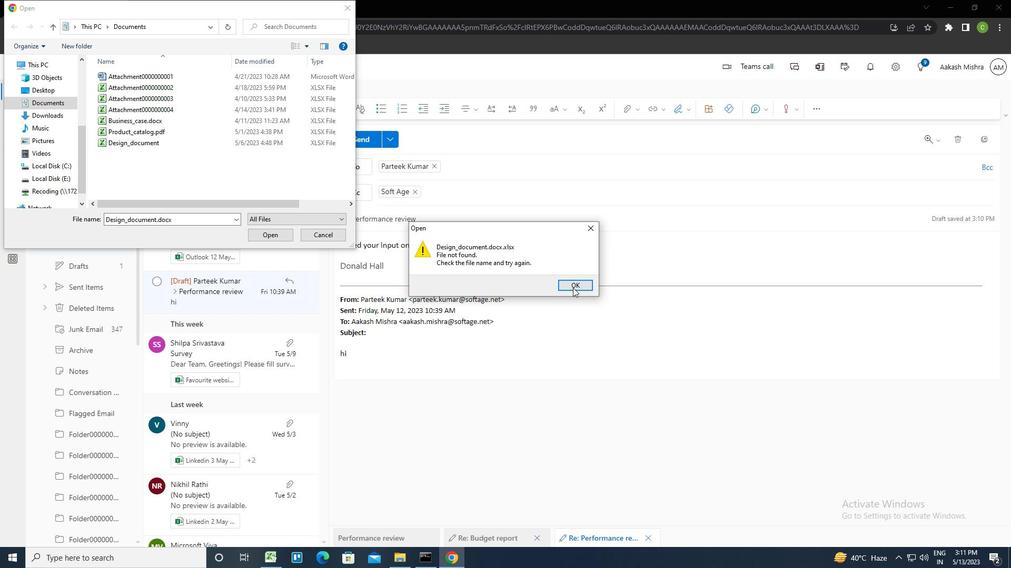
Action: Mouse pressed left at (573, 287)
Screenshot: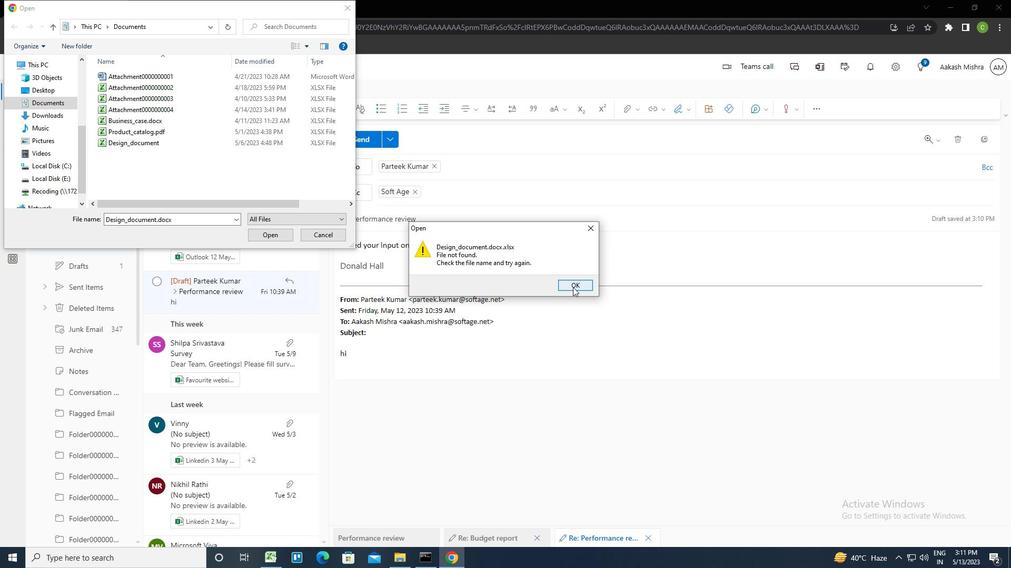 
Action: Mouse moved to (608, 319)
Screenshot: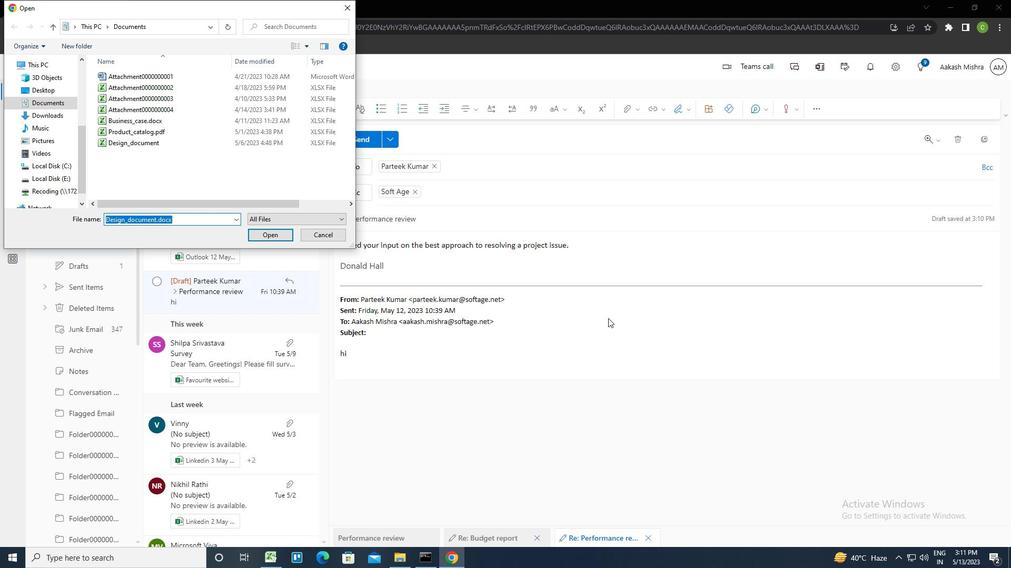 
Action: Mouse pressed left at (608, 319)
Screenshot: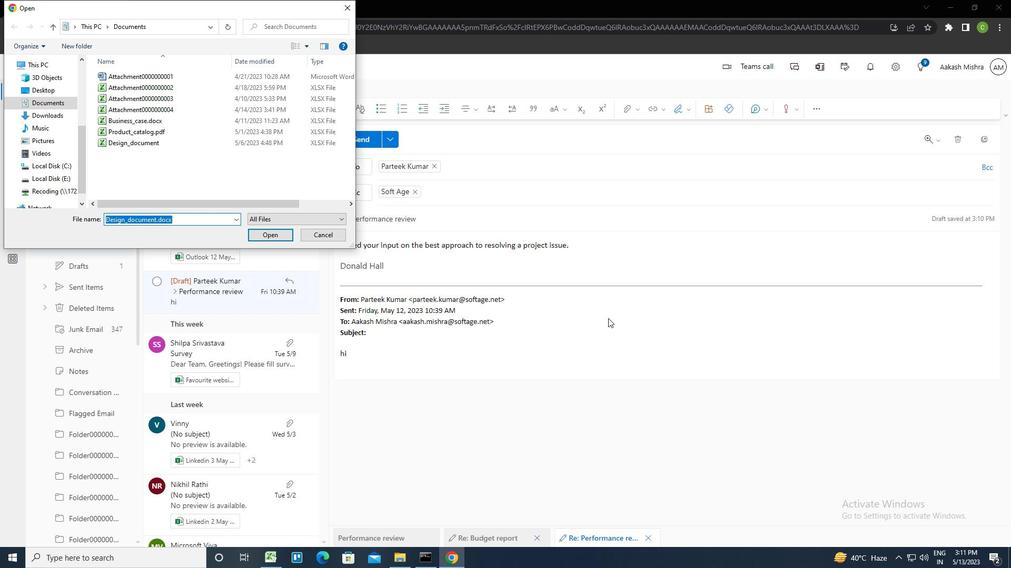 
Action: Mouse moved to (278, 232)
Screenshot: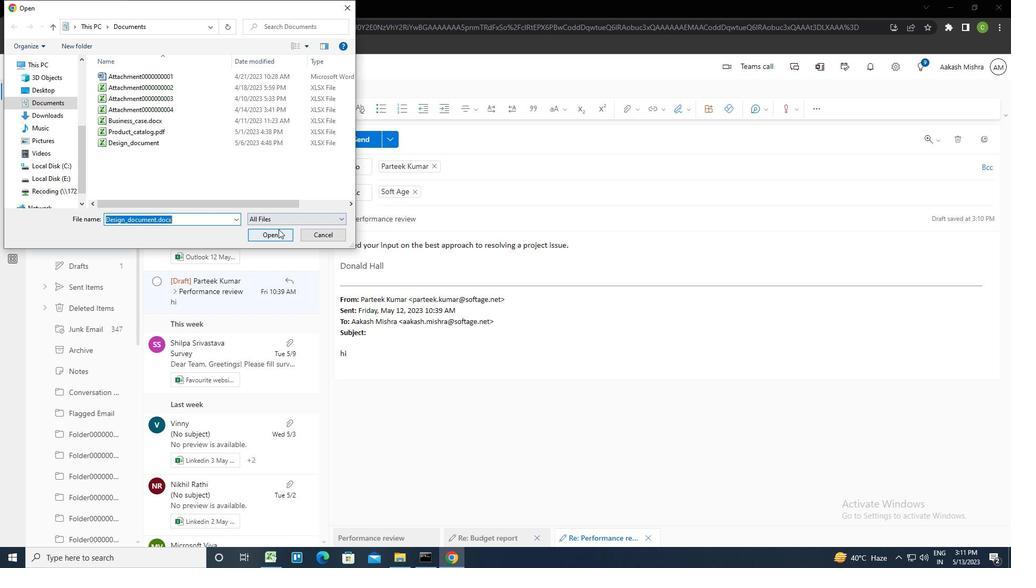 
Action: Mouse pressed left at (278, 232)
Screenshot: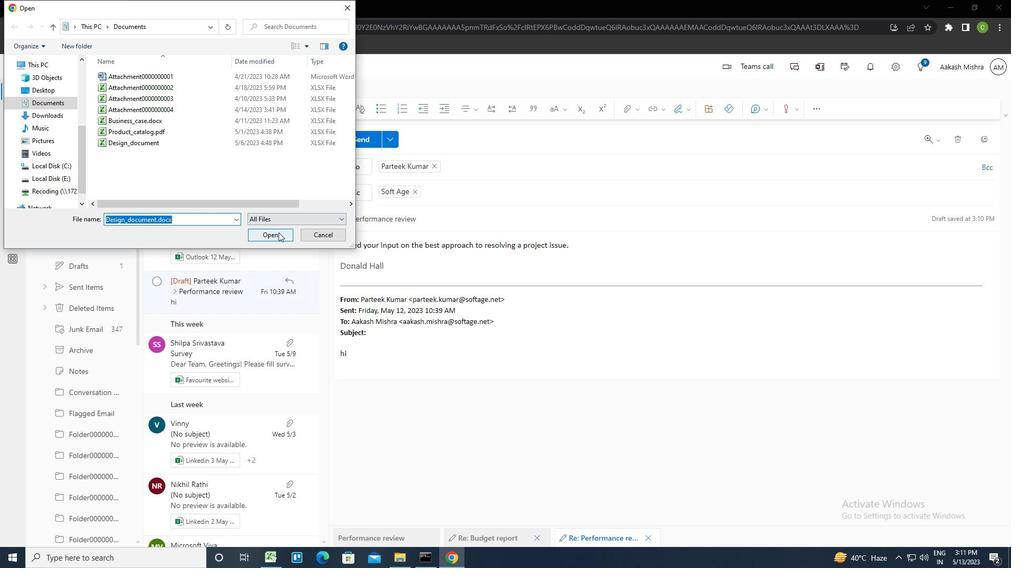 
Action: Mouse moved to (563, 284)
Screenshot: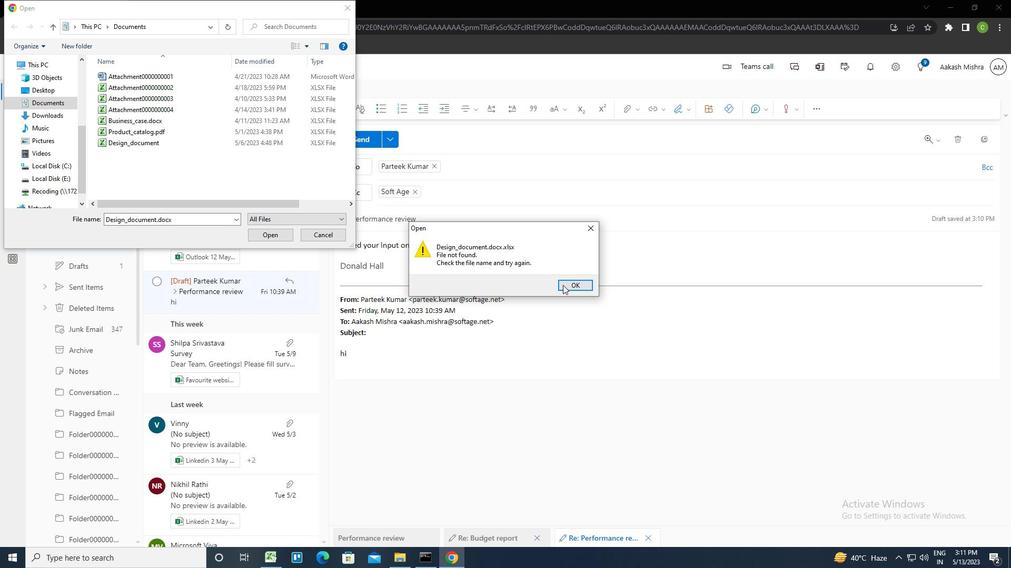 
Action: Mouse pressed left at (563, 284)
Screenshot: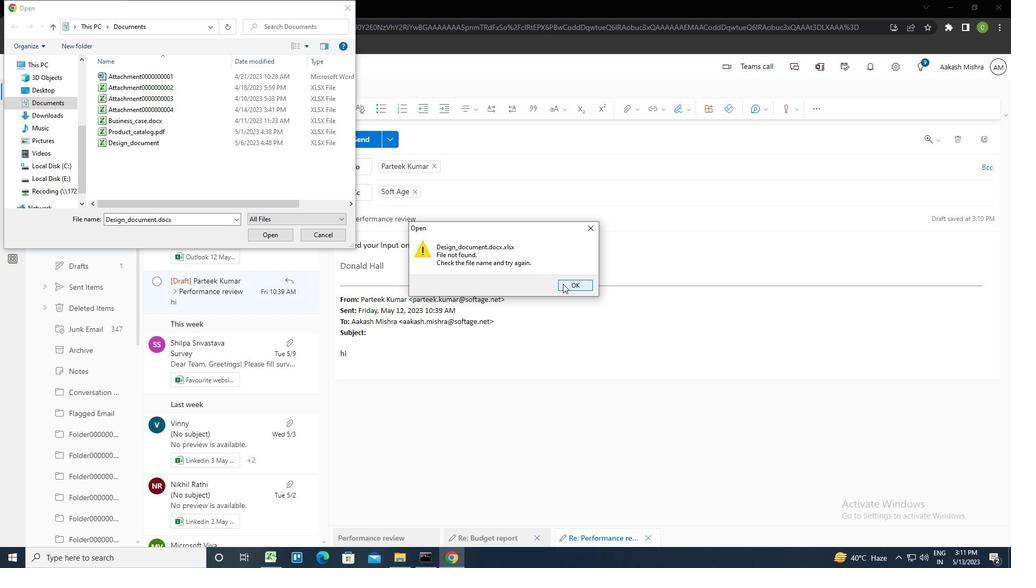 
Action: Mouse moved to (163, 142)
Screenshot: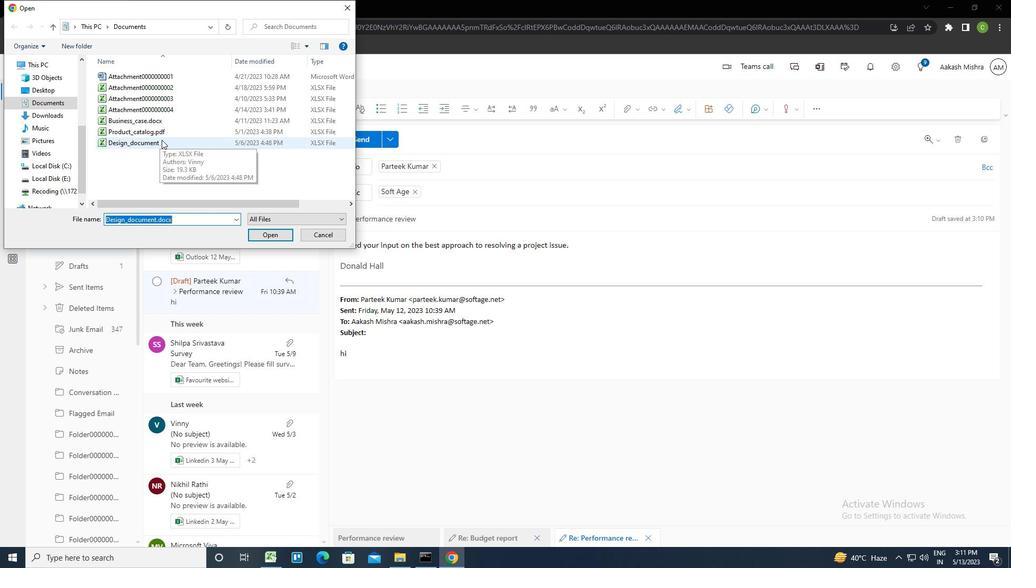 
Action: Mouse pressed left at (163, 142)
Screenshot: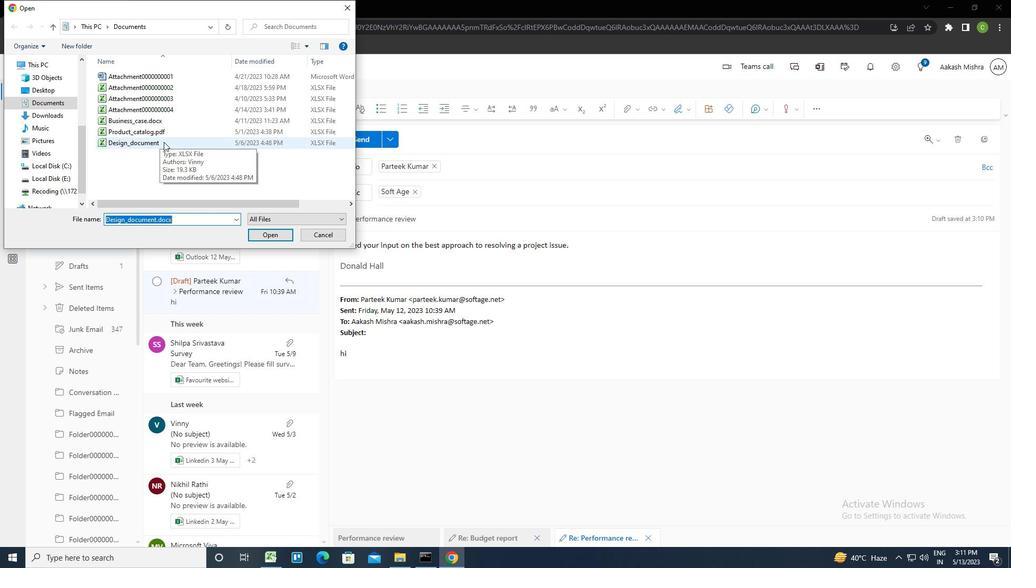 
Action: Key pressed <Key.f2><Key.down>.DOCX<Key.enter>
Screenshot: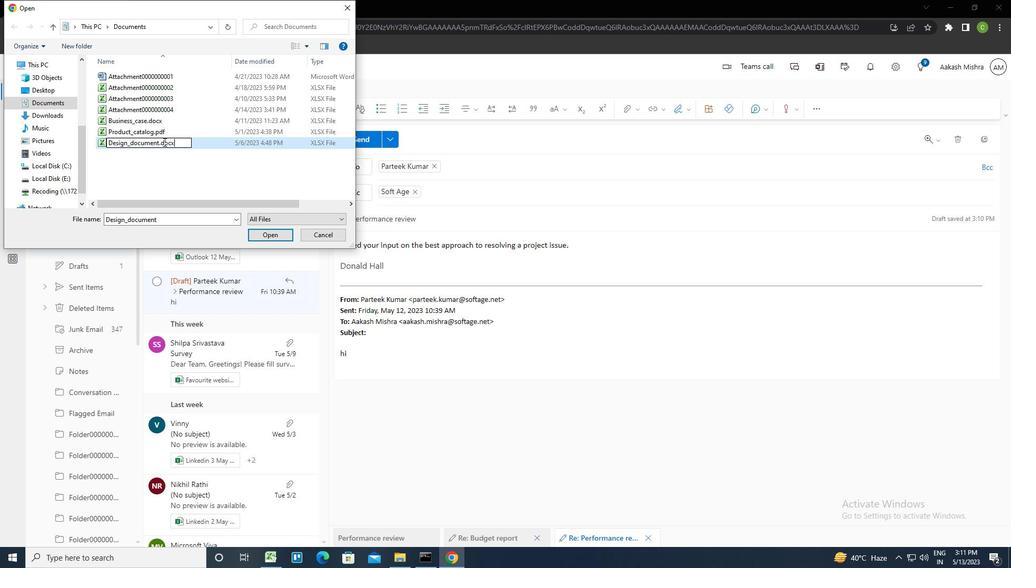 
Action: Mouse moved to (278, 233)
Screenshot: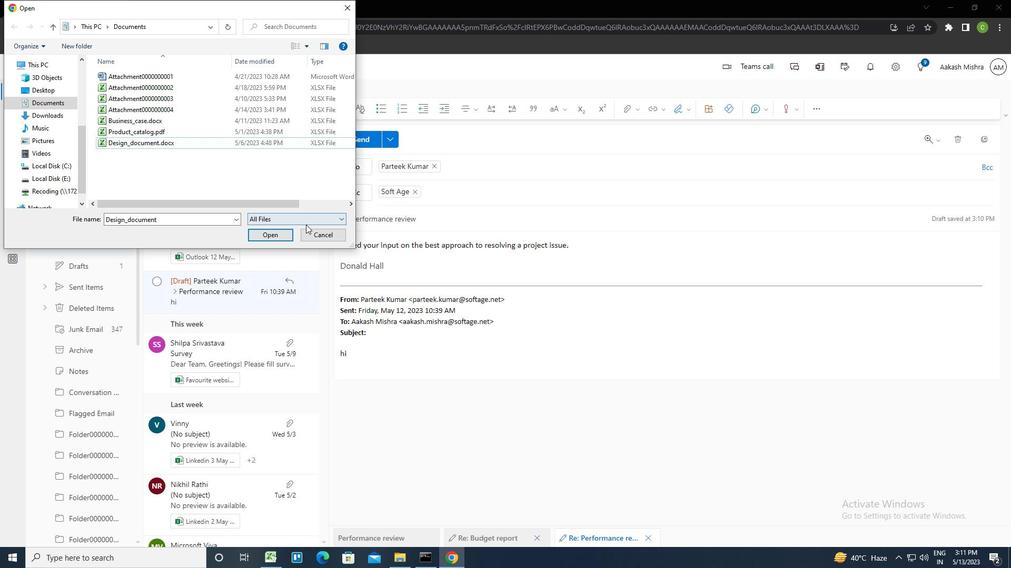 
Action: Mouse pressed left at (278, 233)
Screenshot: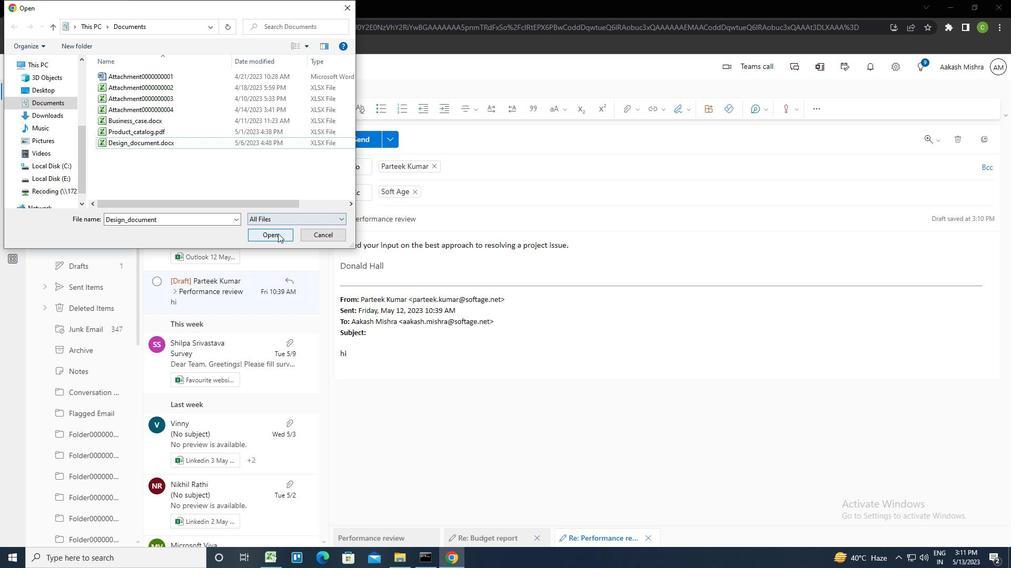 
Action: Mouse moved to (568, 281)
Screenshot: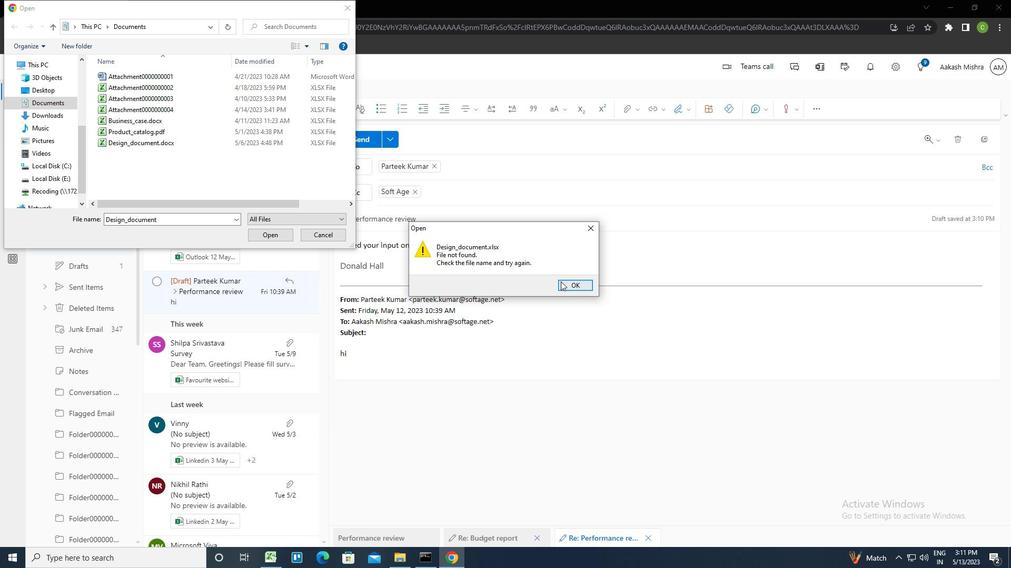 
Action: Mouse pressed left at (568, 281)
Screenshot: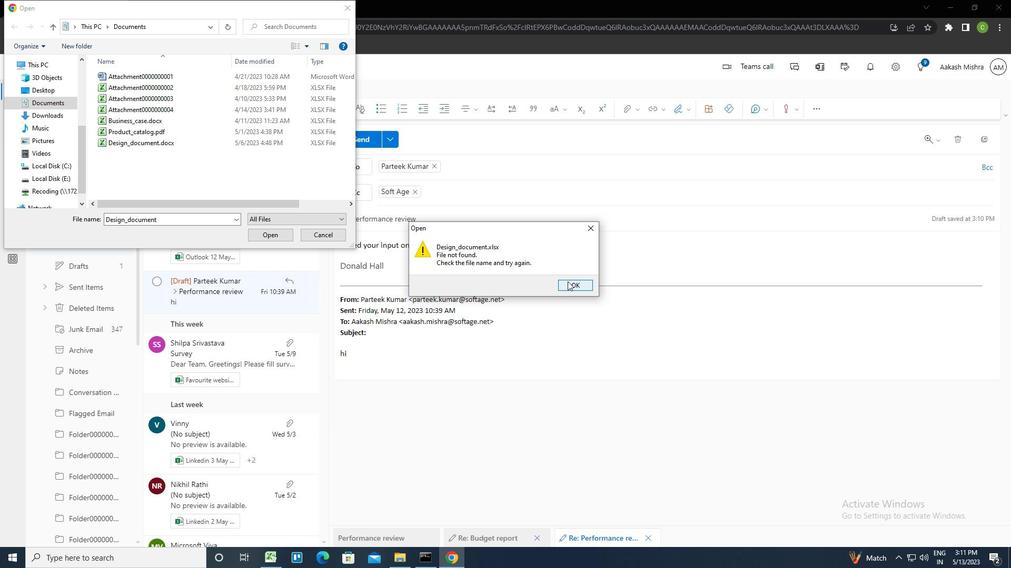 
Action: Mouse moved to (350, 12)
Screenshot: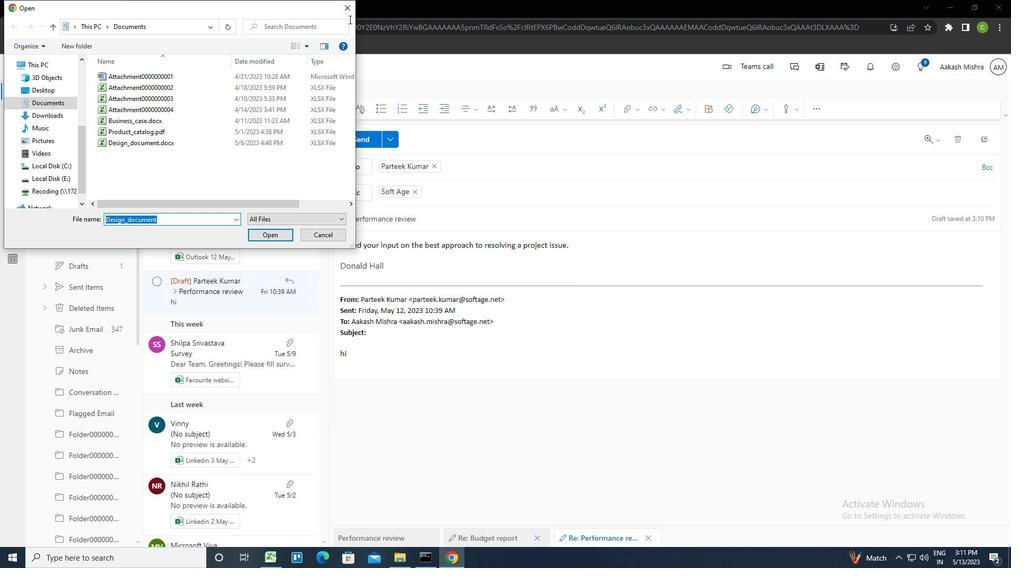 
Action: Mouse pressed left at (350, 12)
Screenshot: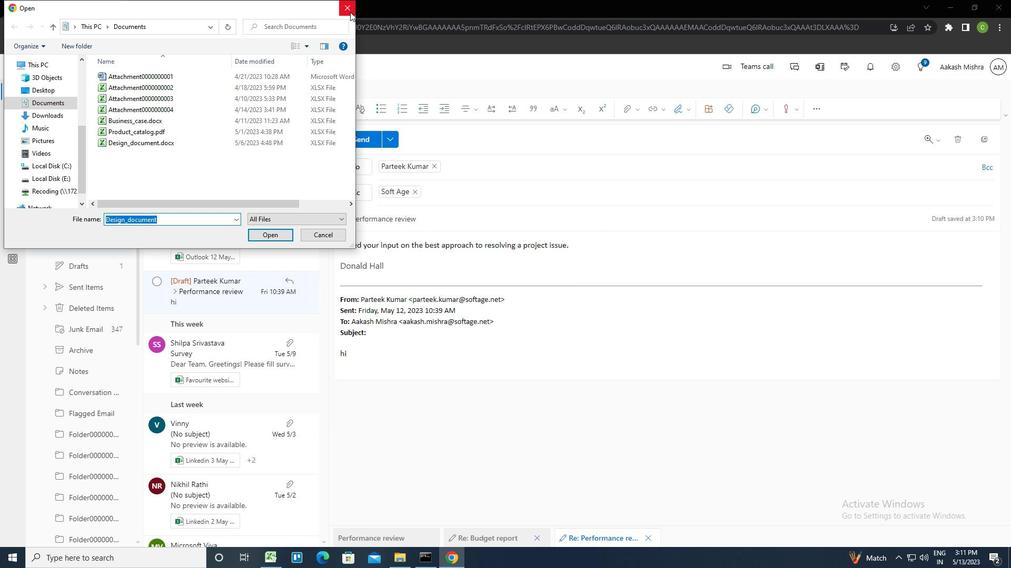 
Action: Mouse moved to (638, 108)
Screenshot: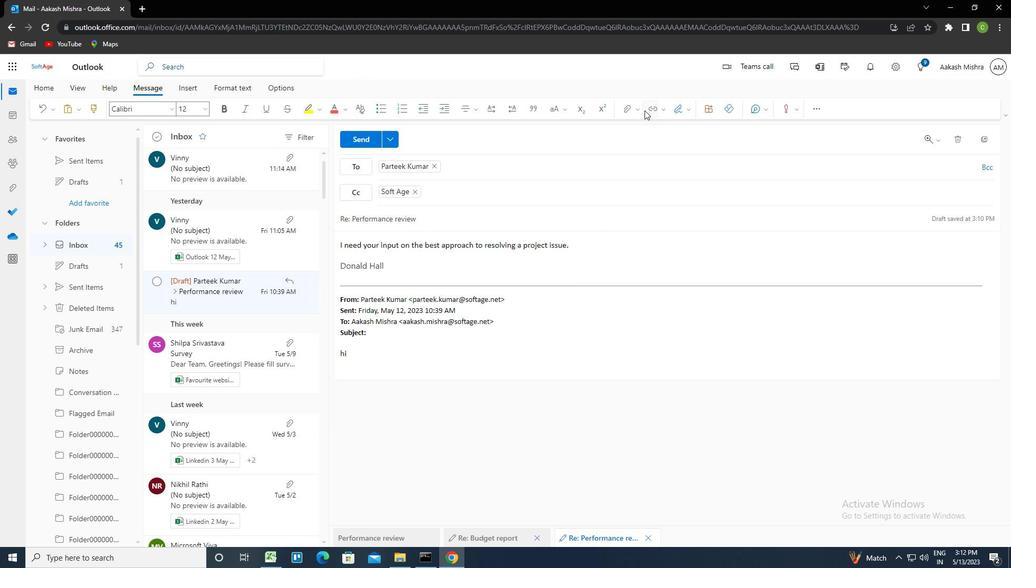 
Action: Mouse pressed left at (638, 108)
Screenshot: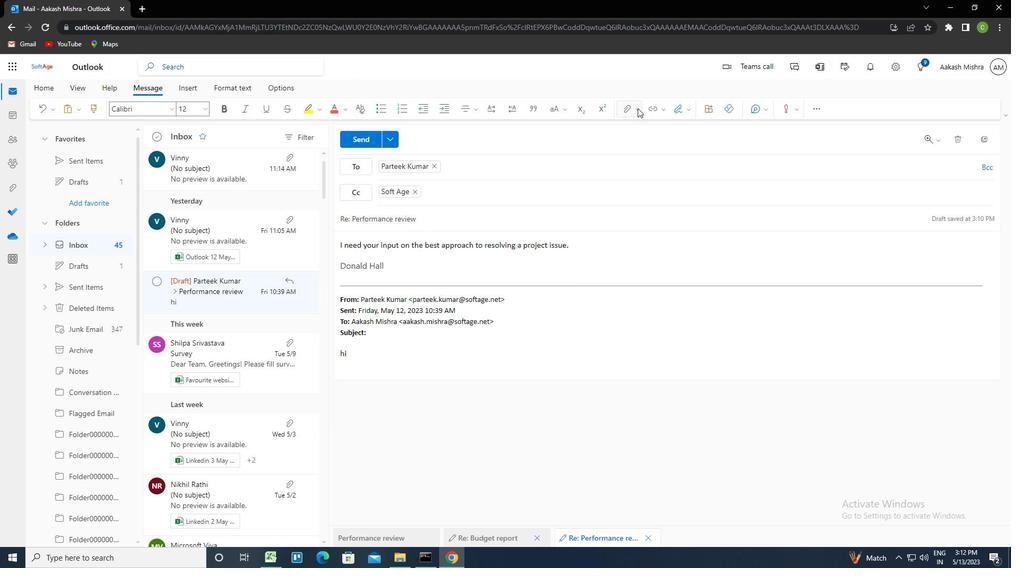
Action: Mouse moved to (552, 131)
Screenshot: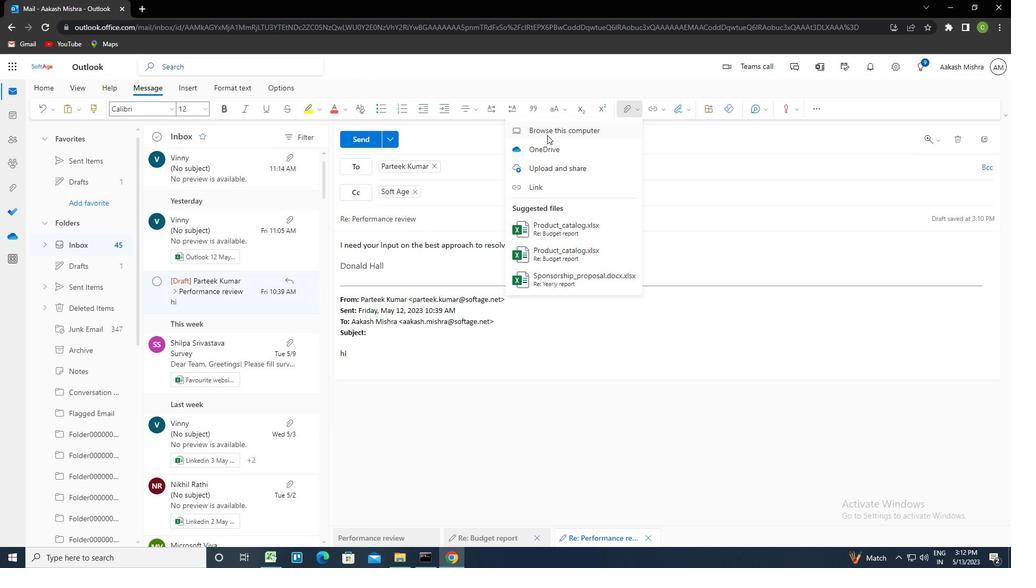 
Action: Mouse pressed left at (552, 131)
Screenshot: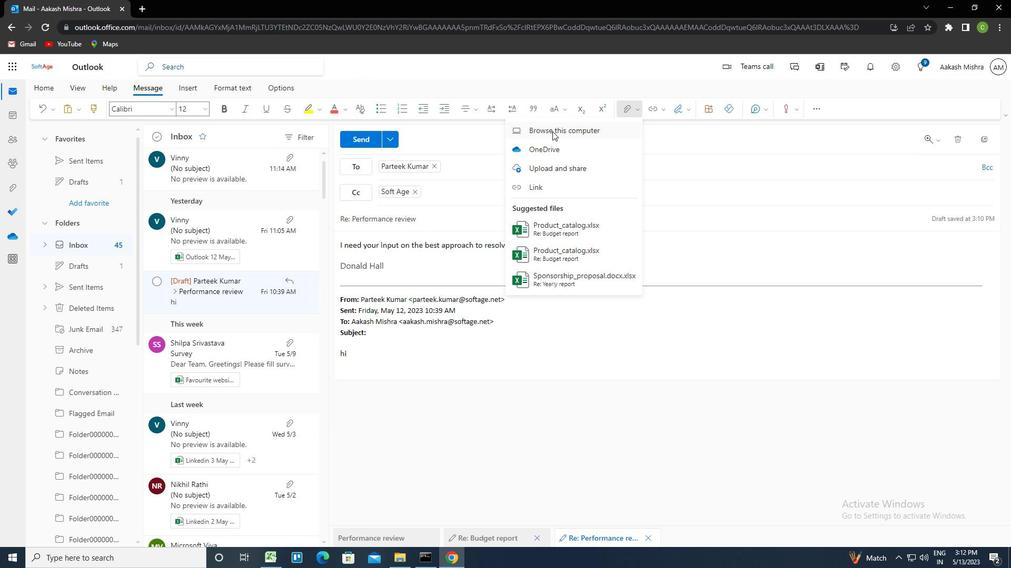 
Action: Mouse moved to (153, 144)
Screenshot: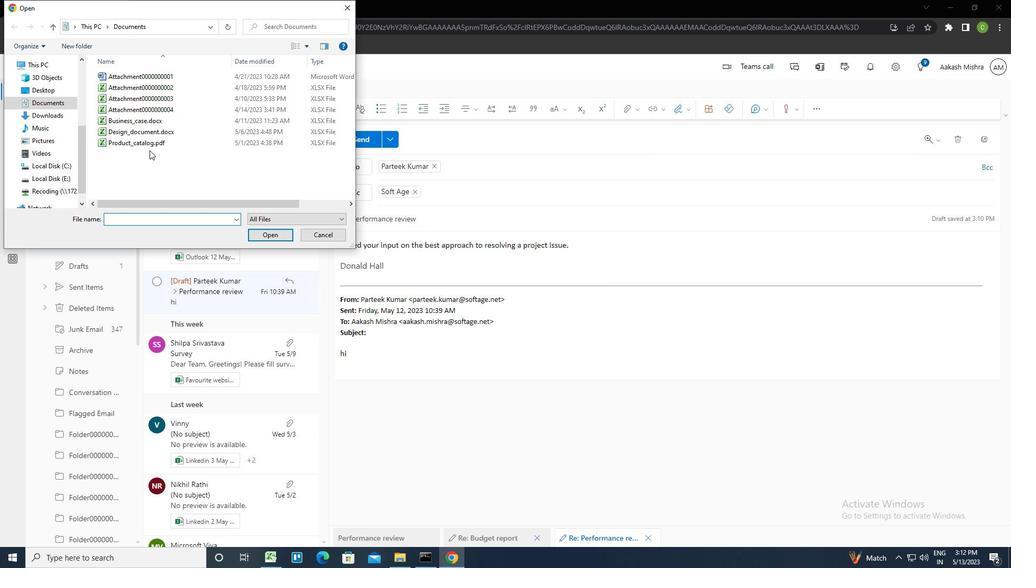 
Action: Mouse pressed left at (153, 144)
Screenshot: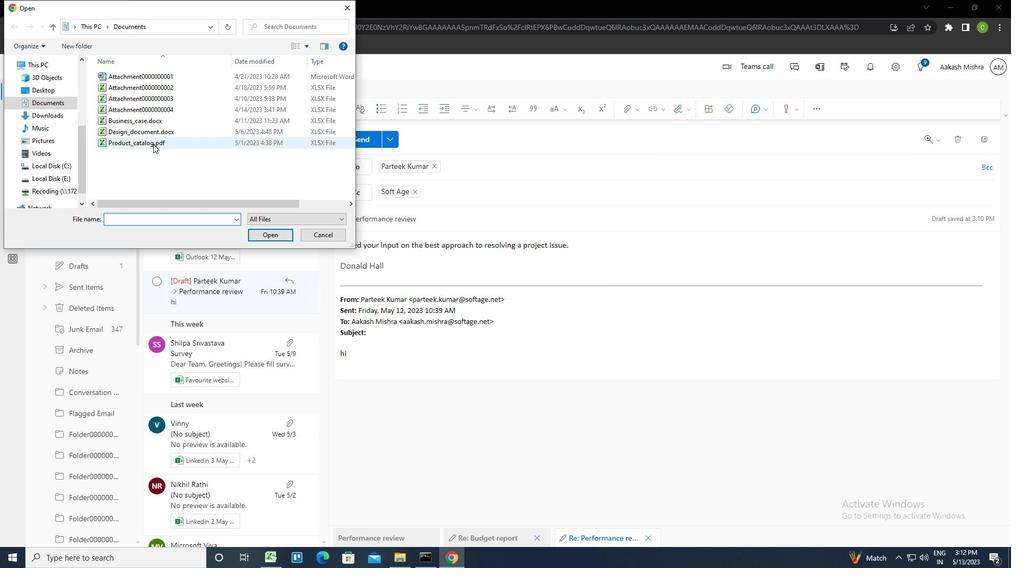 
Action: Mouse moved to (156, 129)
Screenshot: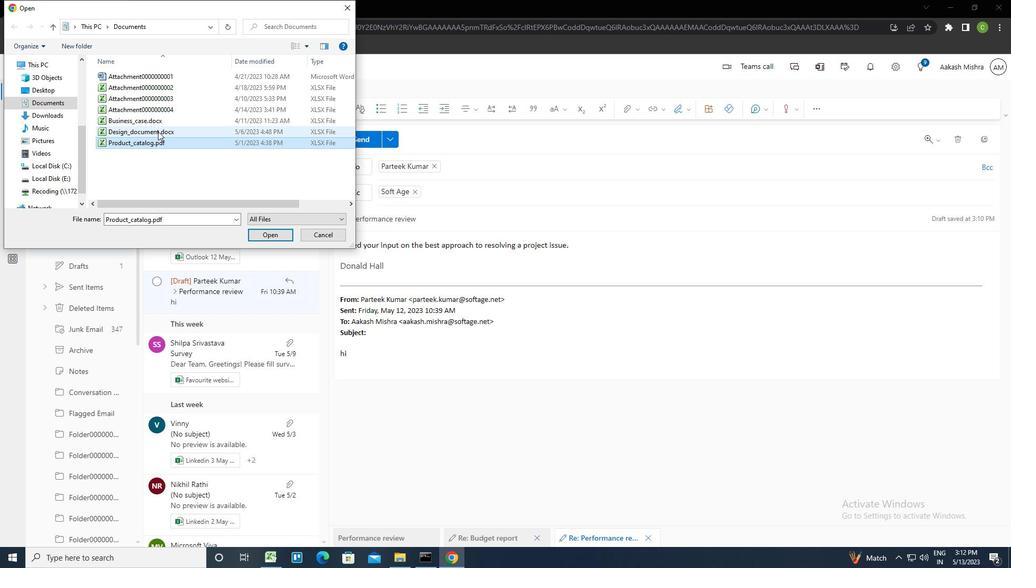 
Action: Mouse pressed left at (156, 129)
Screenshot: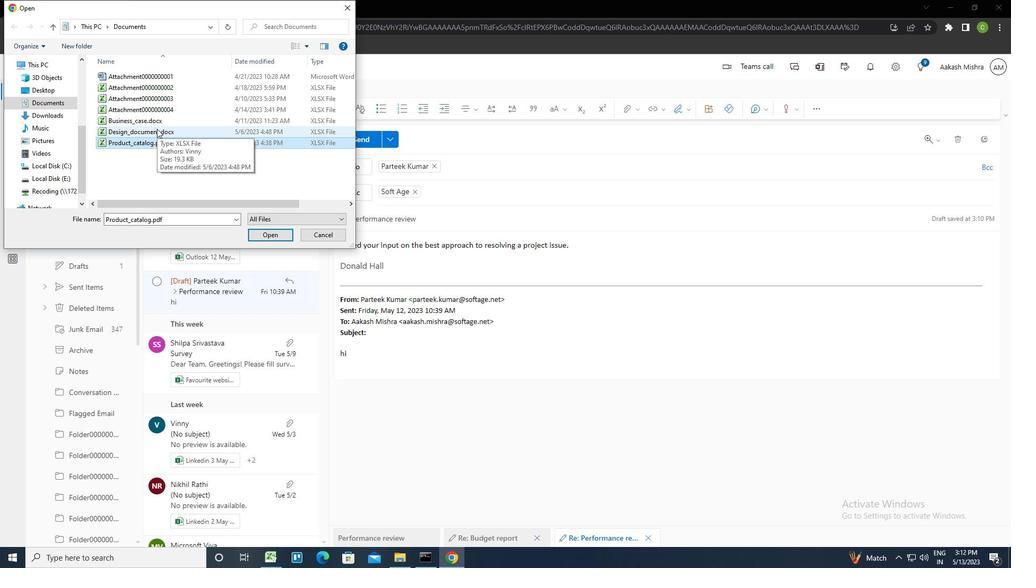 
Action: Mouse moved to (269, 234)
Screenshot: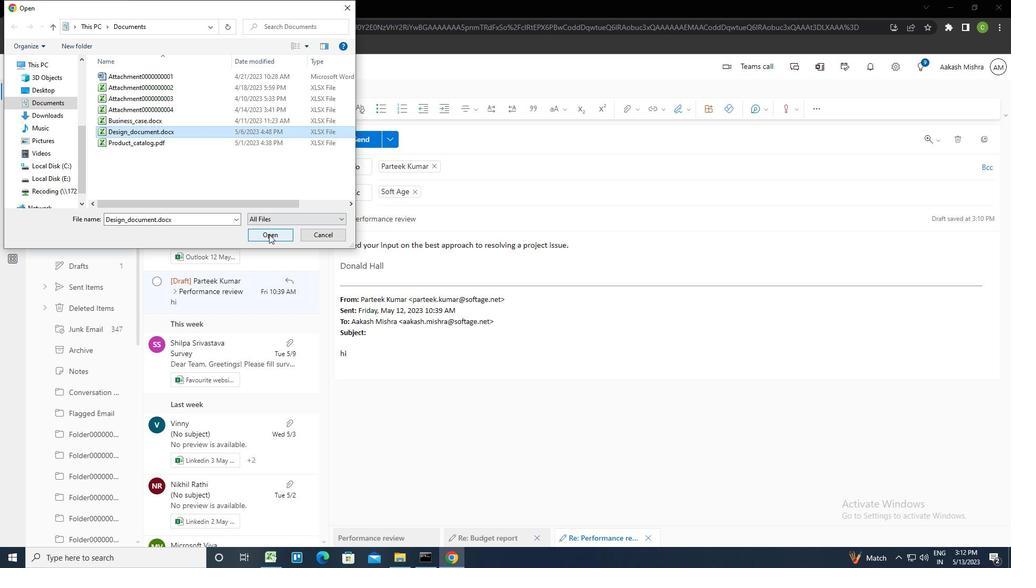 
Action: Mouse pressed left at (269, 234)
Screenshot: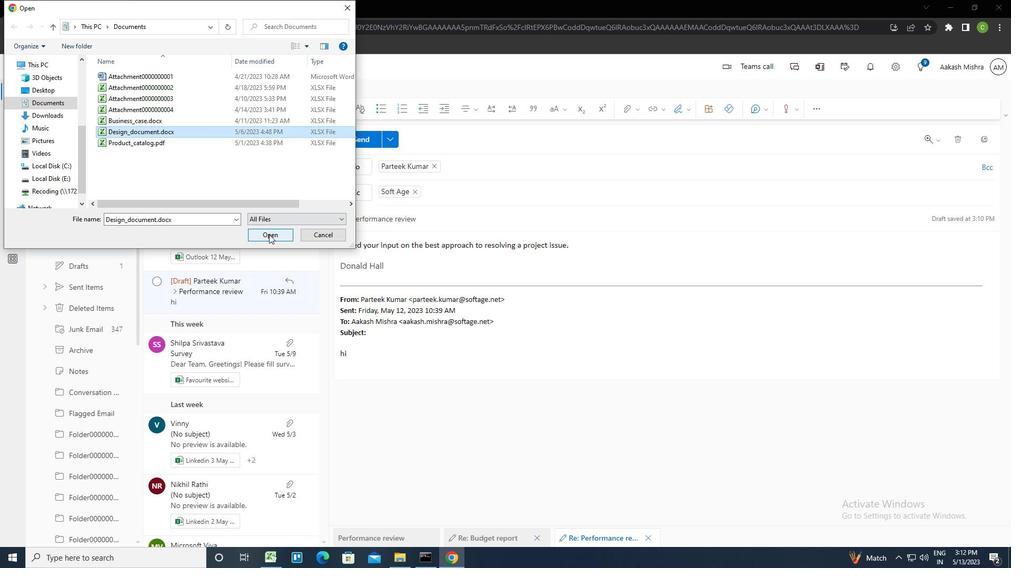 
Action: Mouse moved to (362, 139)
Screenshot: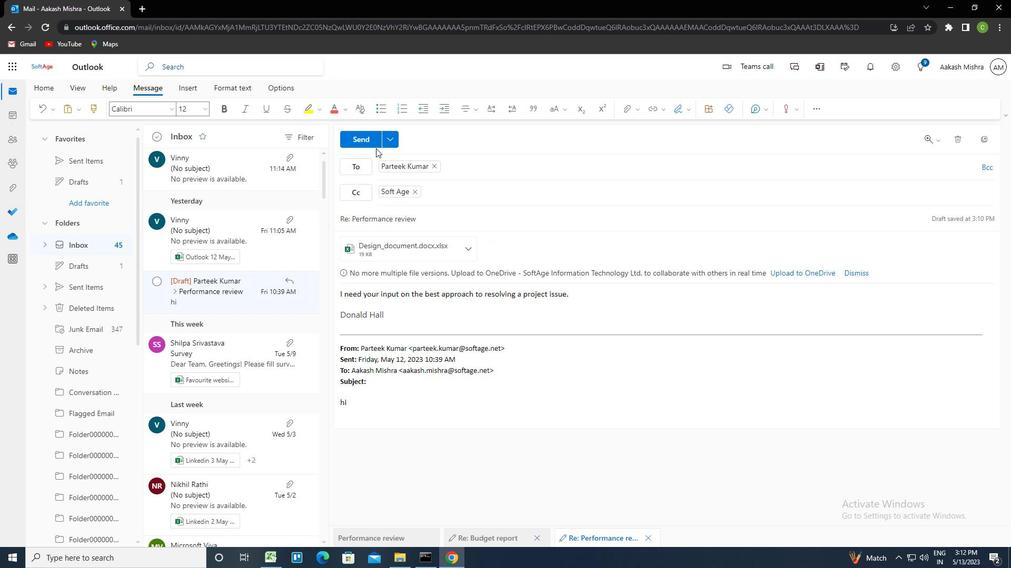 
Action: Mouse pressed left at (362, 139)
Screenshot: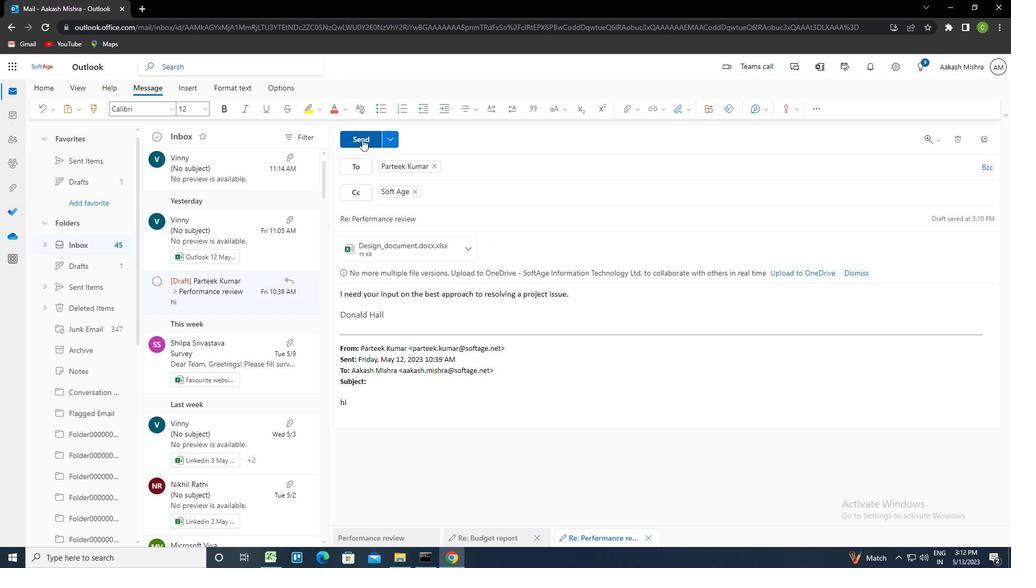 
Action: Mouse moved to (406, 417)
Screenshot: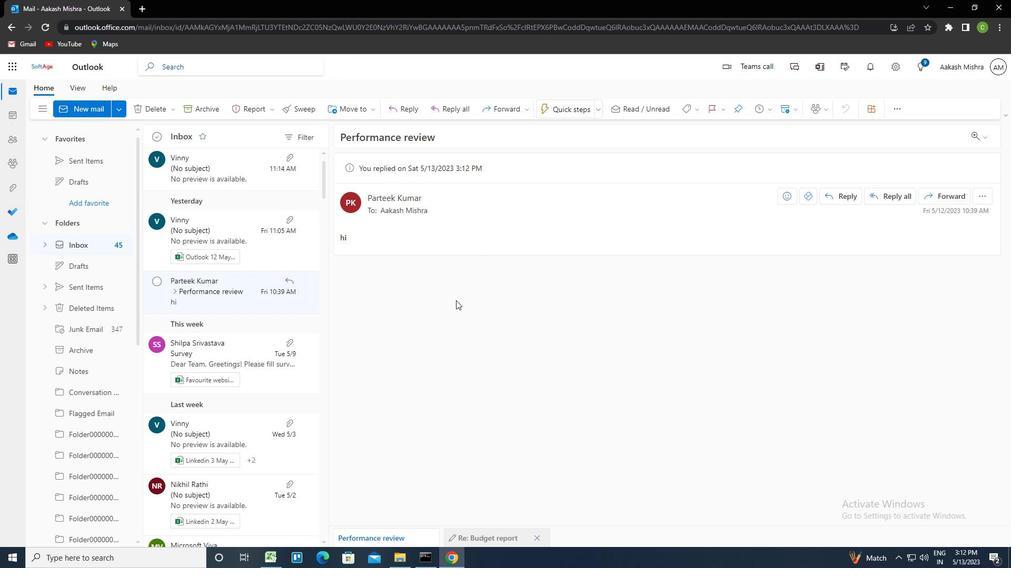 
